 Task: Log work in the project AgileKite for the issue 'Integrate a new product customization feature into an existing e-commerce website to enhance product personalization and user experience' spent time as '1w 5d 13h 15m' and remaining time as '5w 3d 17h 33m' and move to top of backlog. Now add the issue to the epic 'Artificial intelligence (AI) integration'. Log work in the project AgileKite for the issue 'Develop a new tool for automated testing of web application user interface and user experience' spent time as '6w 1d 17h 25m' and remaining time as '1w 4d 3h 22m' and move to bottom of backlog. Now add the issue to the epic 'Virtual desktop infrastructure (VDI) implementation'
Action: Mouse moved to (201, 53)
Screenshot: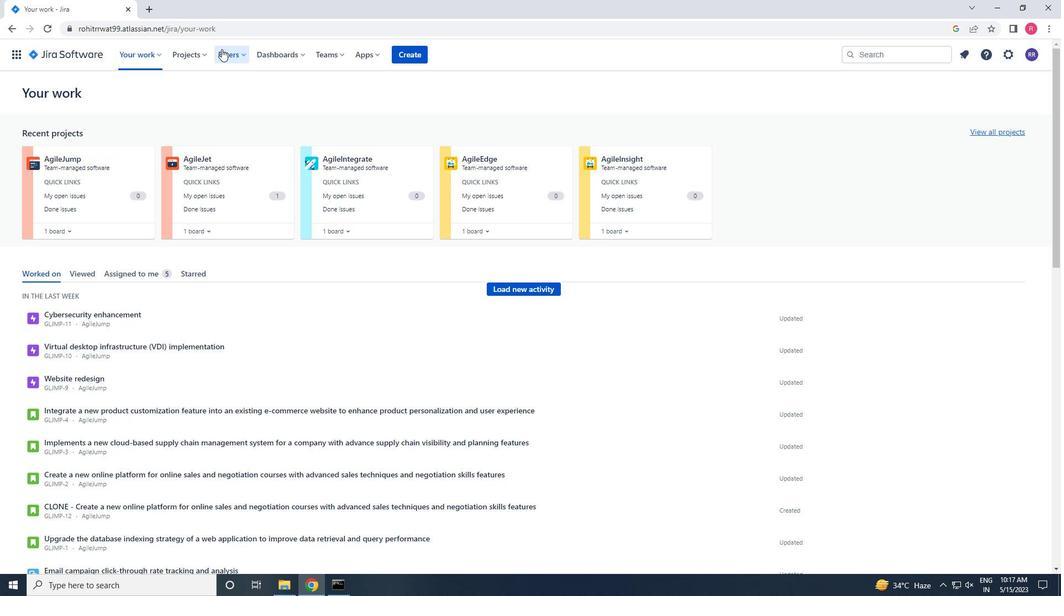 
Action: Mouse pressed left at (201, 53)
Screenshot: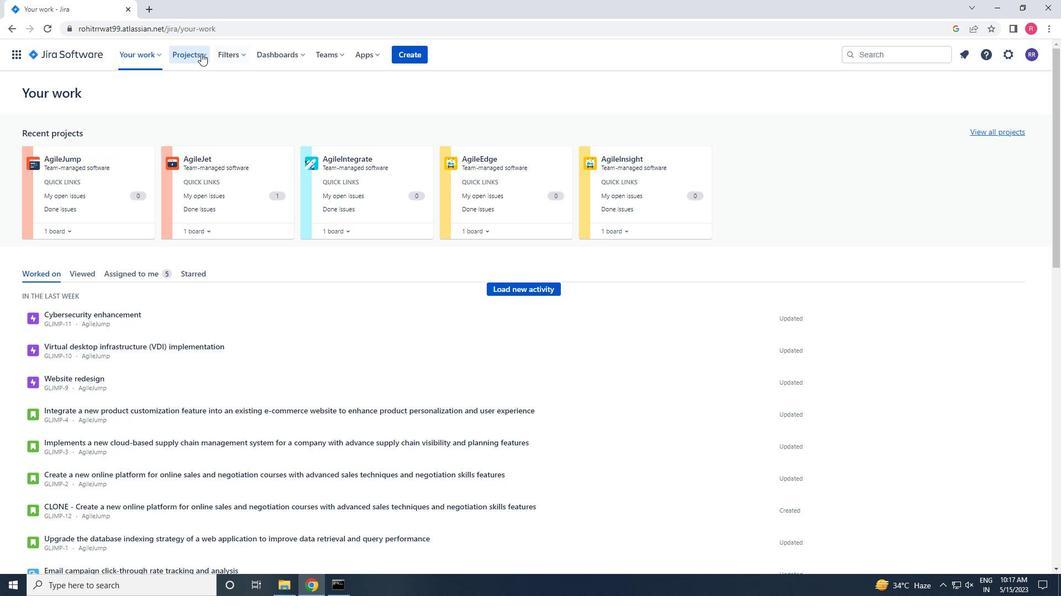 
Action: Mouse moved to (207, 101)
Screenshot: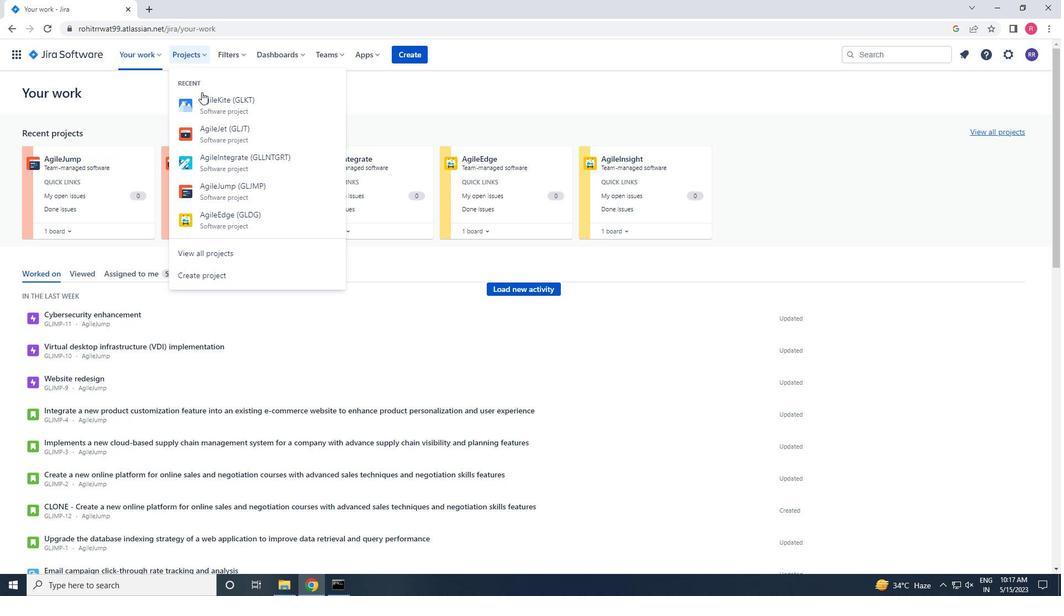 
Action: Mouse pressed left at (207, 101)
Screenshot: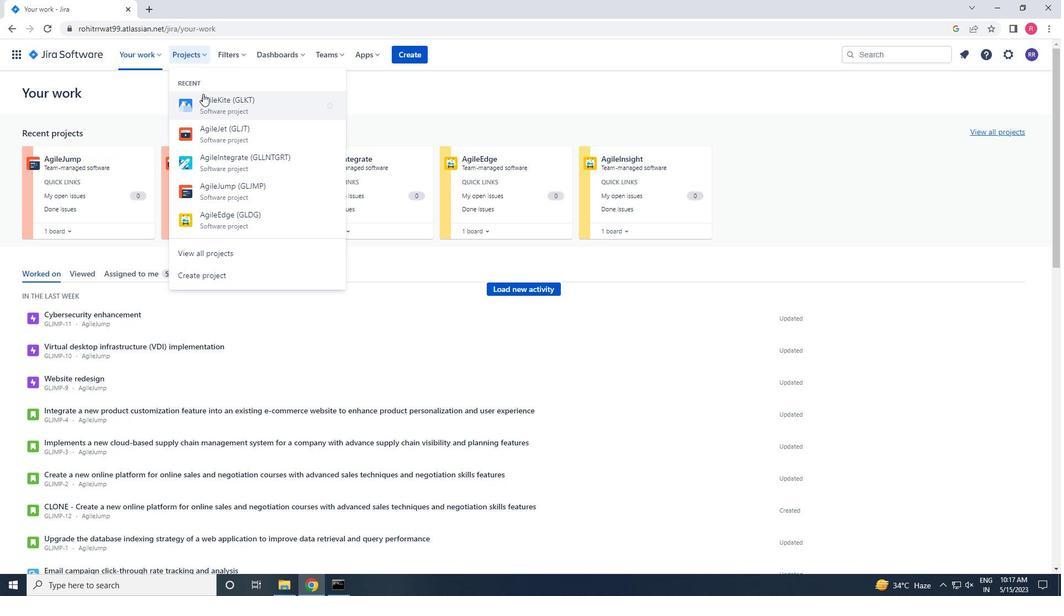 
Action: Mouse moved to (51, 170)
Screenshot: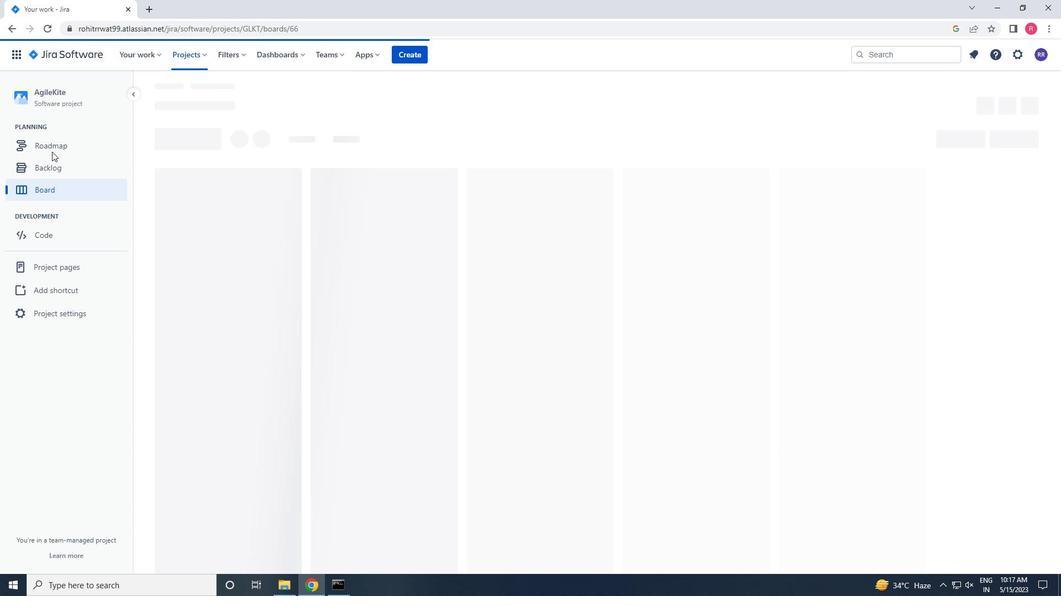 
Action: Mouse pressed left at (51, 170)
Screenshot: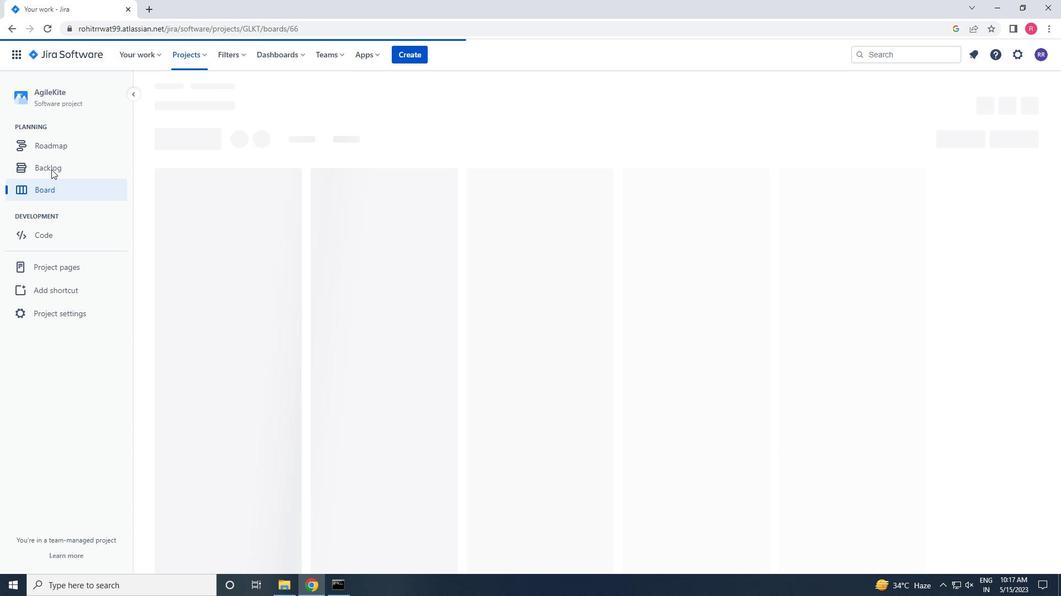 
Action: Mouse moved to (836, 403)
Screenshot: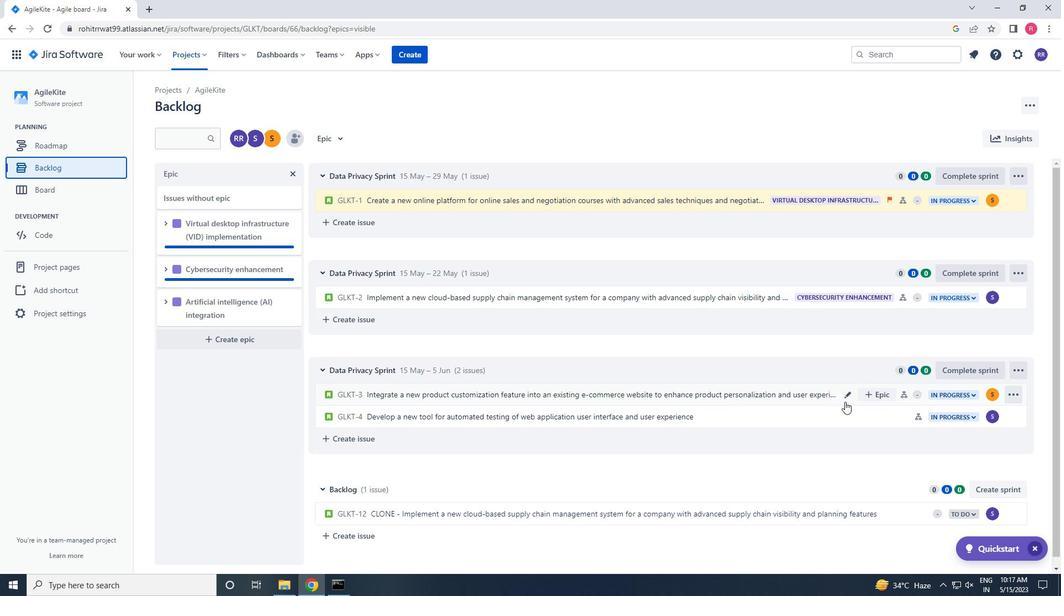 
Action: Mouse pressed left at (836, 403)
Screenshot: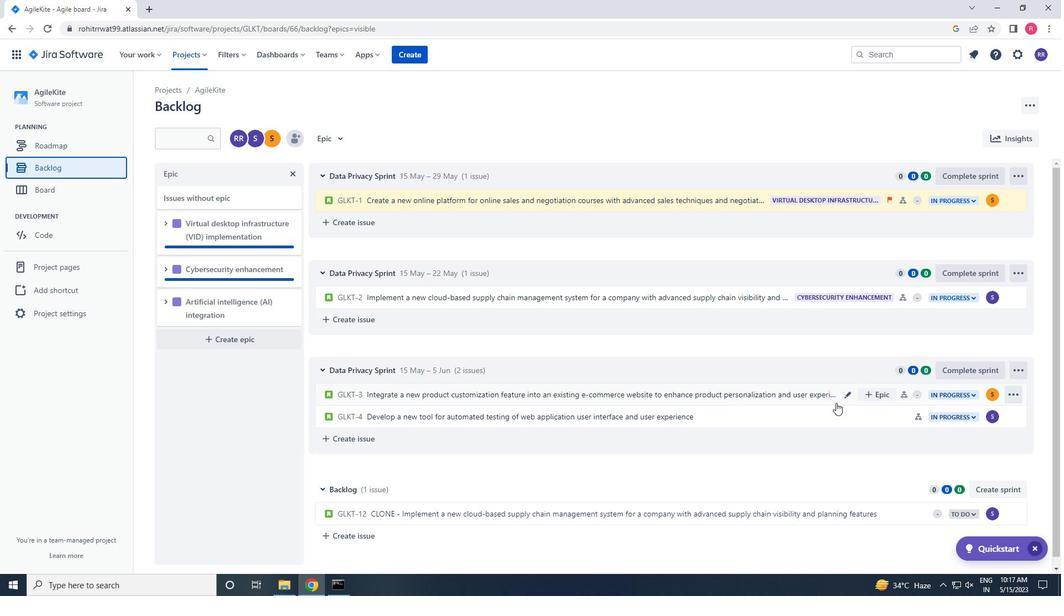 
Action: Mouse moved to (1005, 174)
Screenshot: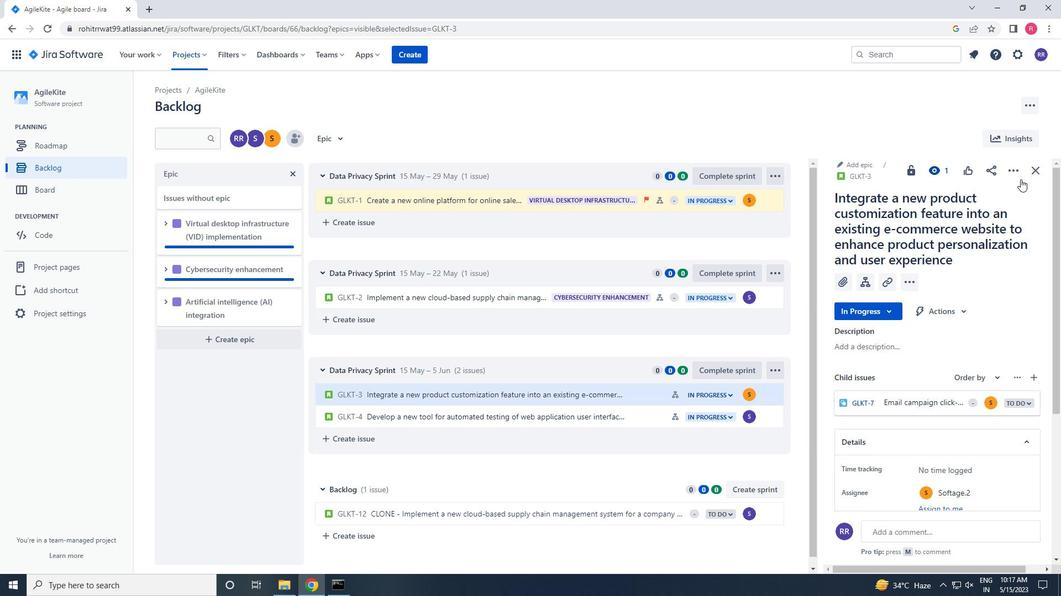 
Action: Mouse pressed left at (1005, 174)
Screenshot: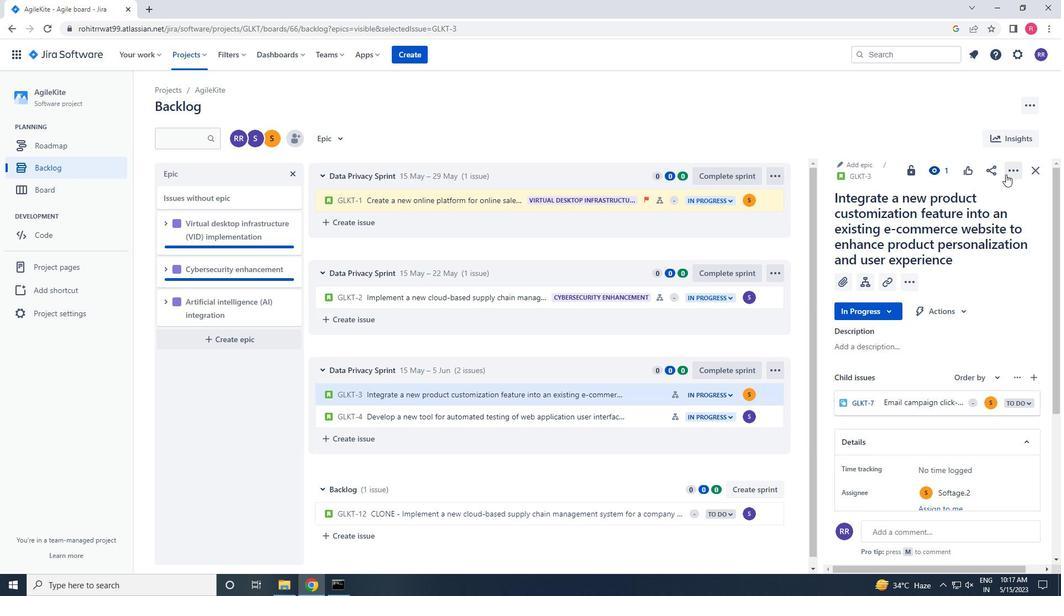 
Action: Mouse moved to (967, 203)
Screenshot: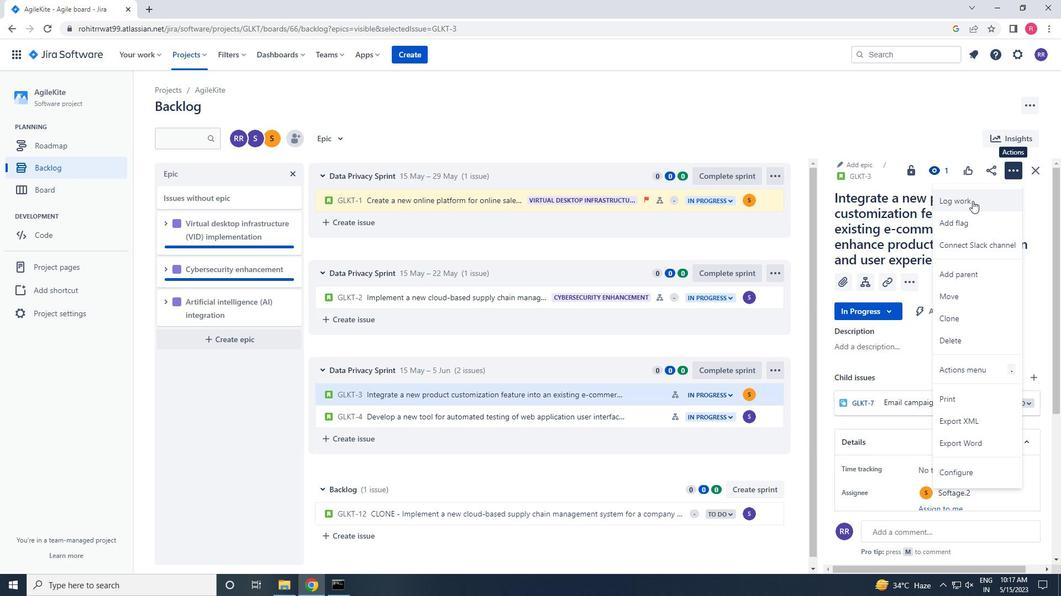 
Action: Mouse pressed left at (967, 203)
Screenshot: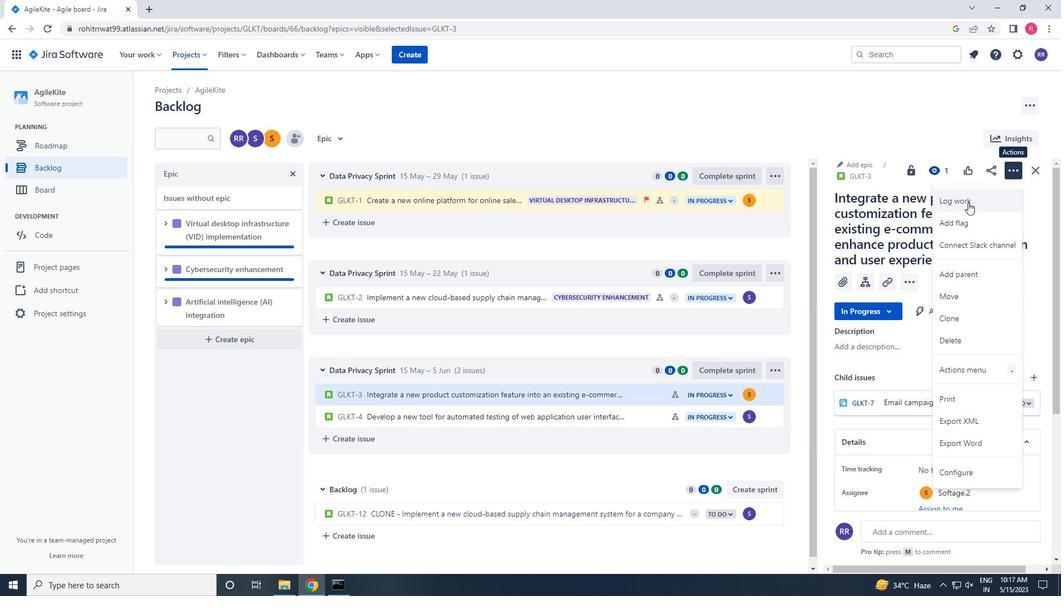 
Action: Mouse moved to (1055, 141)
Screenshot: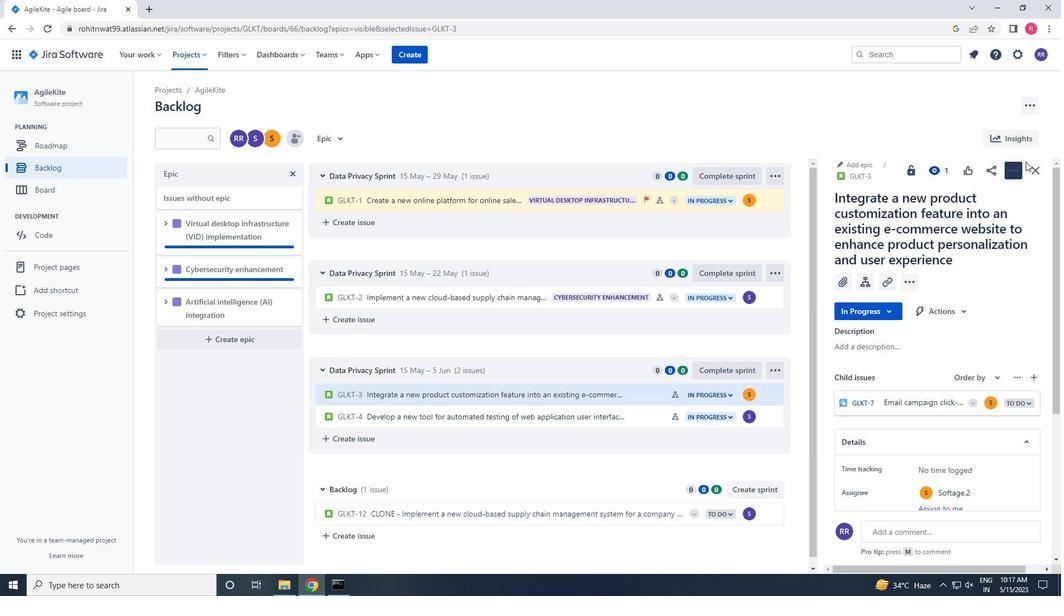 
Action: Key pressed 1w<Key.space>5d<Key.space>13h<Key.space>15m<Key.tab>5w<Key.space>3d<Key.space>17h<Key.space>33m
Screenshot: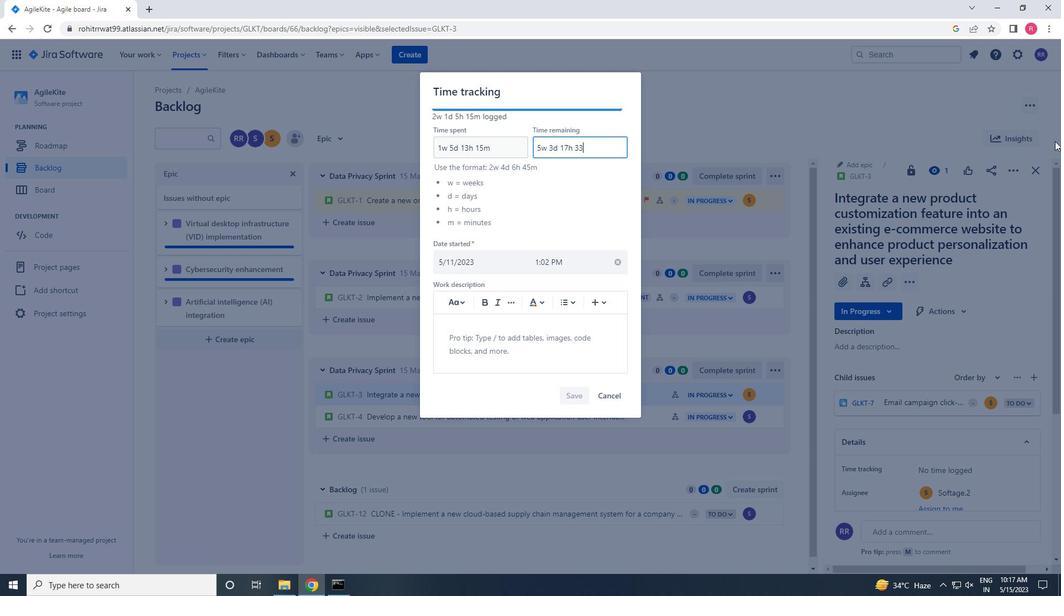 
Action: Mouse moved to (574, 394)
Screenshot: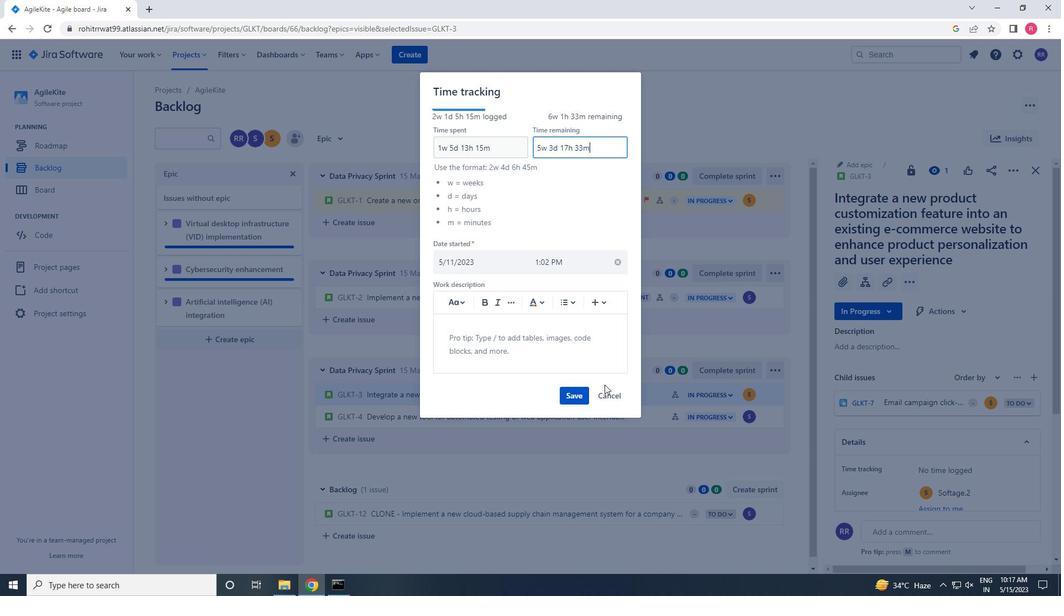 
Action: Mouse pressed left at (574, 394)
Screenshot: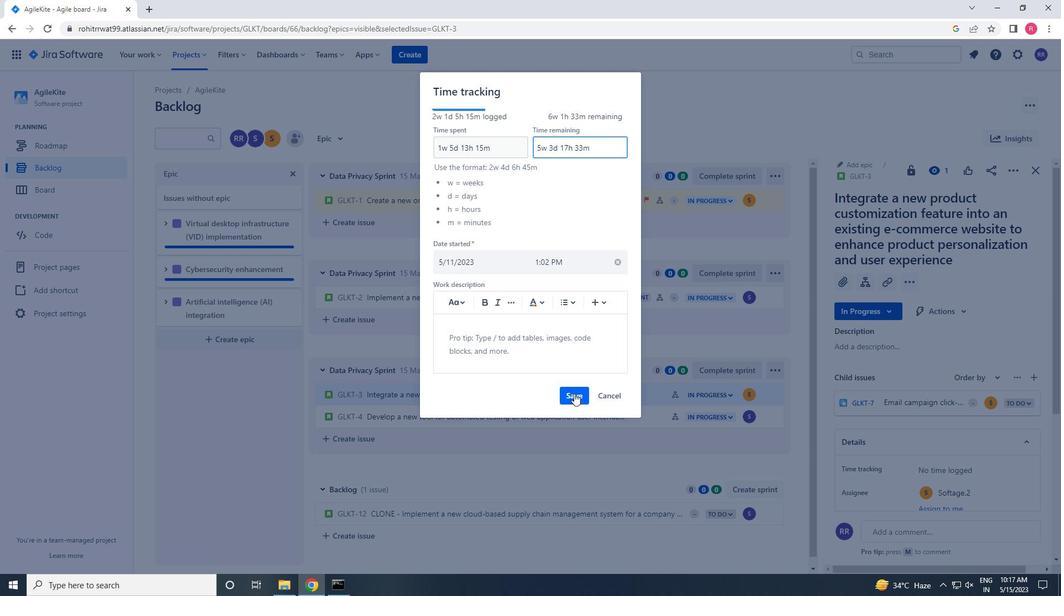 
Action: Mouse moved to (769, 391)
Screenshot: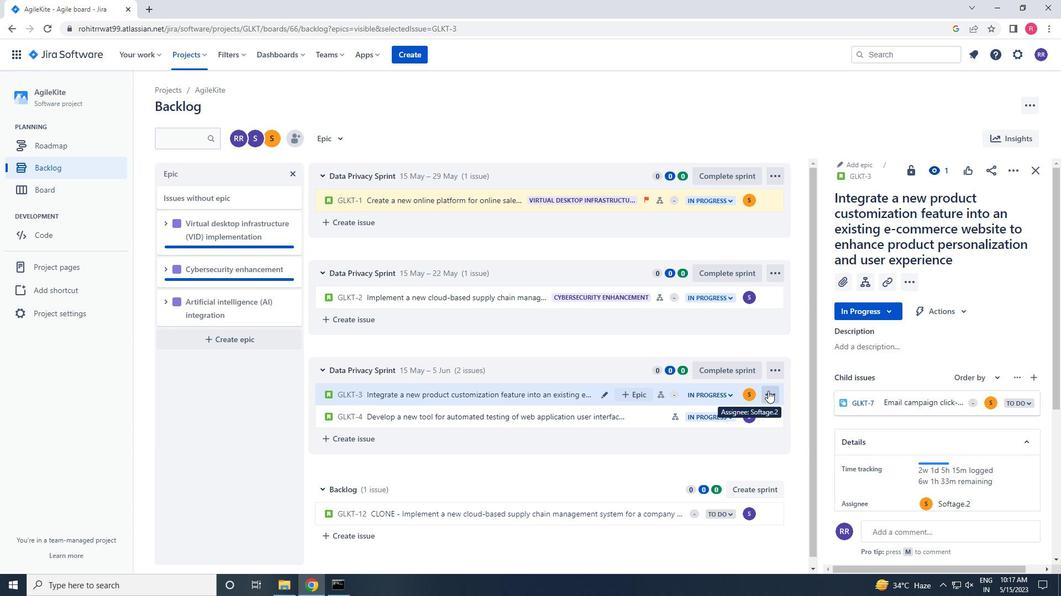 
Action: Mouse pressed left at (769, 391)
Screenshot: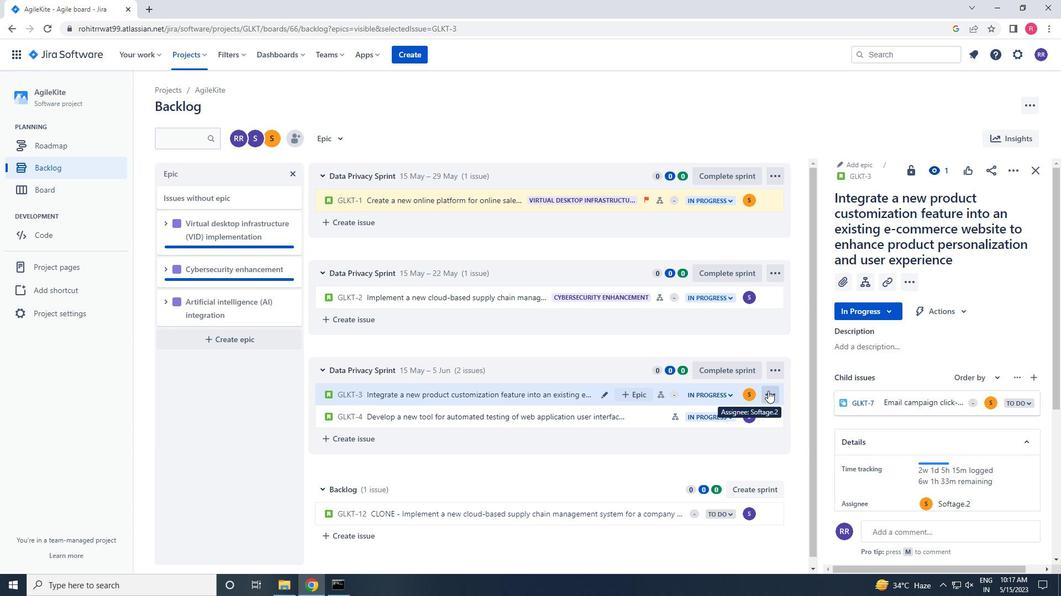 
Action: Mouse moved to (737, 353)
Screenshot: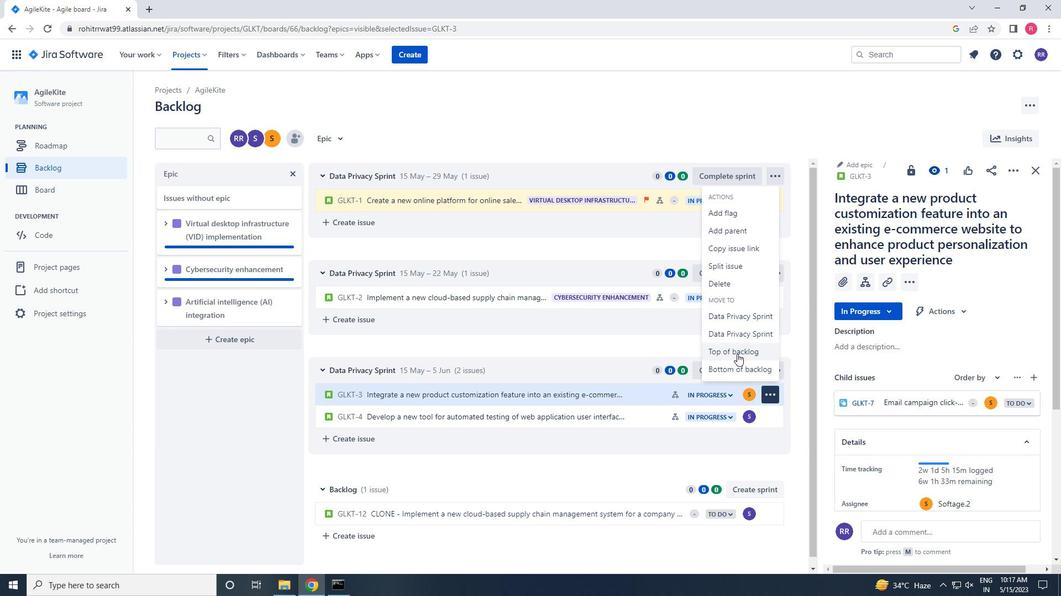 
Action: Mouse pressed left at (737, 353)
Screenshot: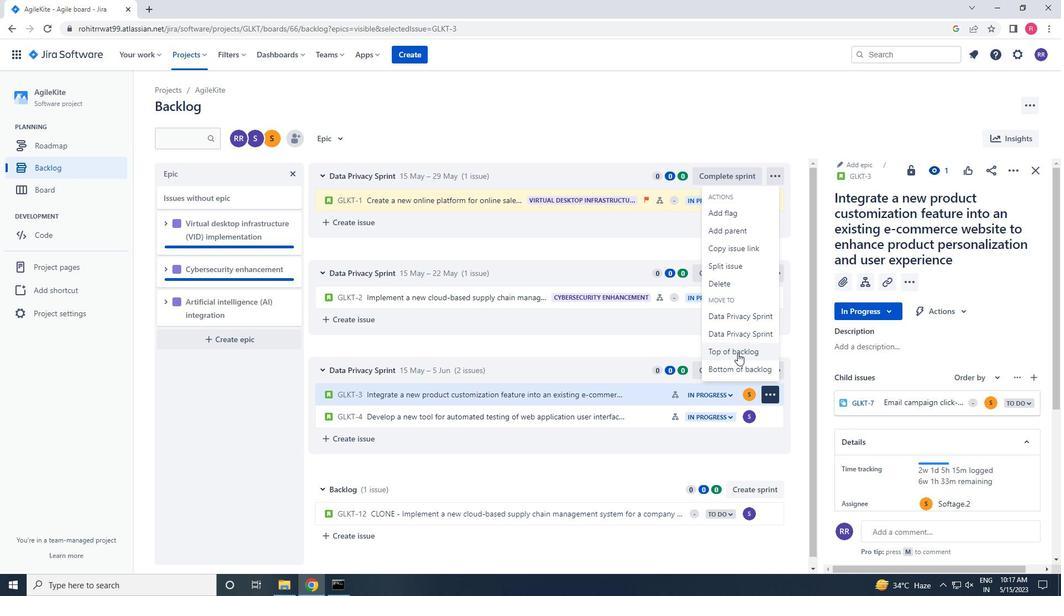 
Action: Mouse moved to (557, 179)
Screenshot: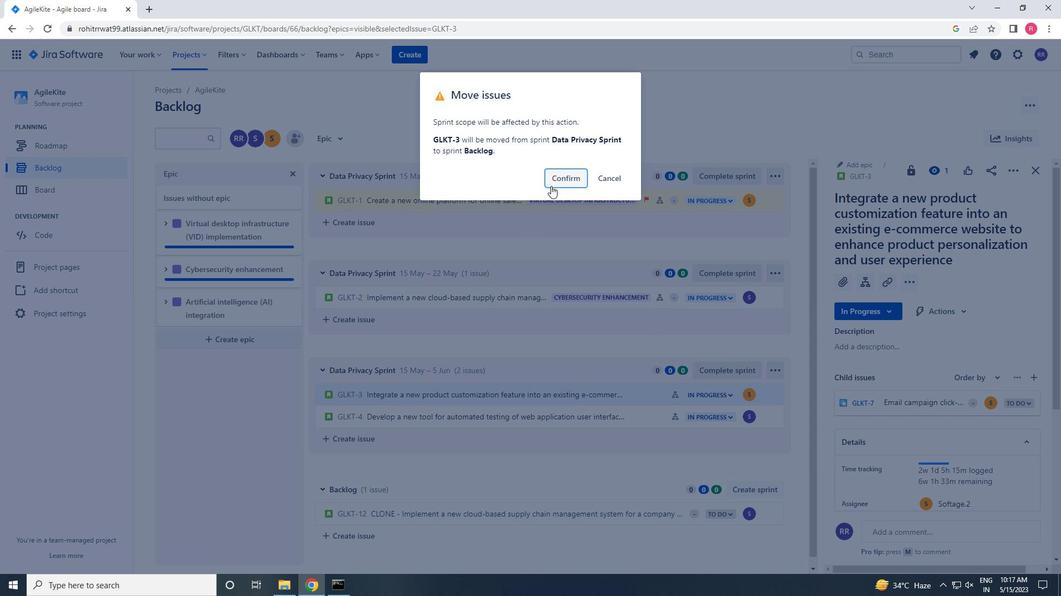 
Action: Mouse pressed left at (557, 179)
Screenshot: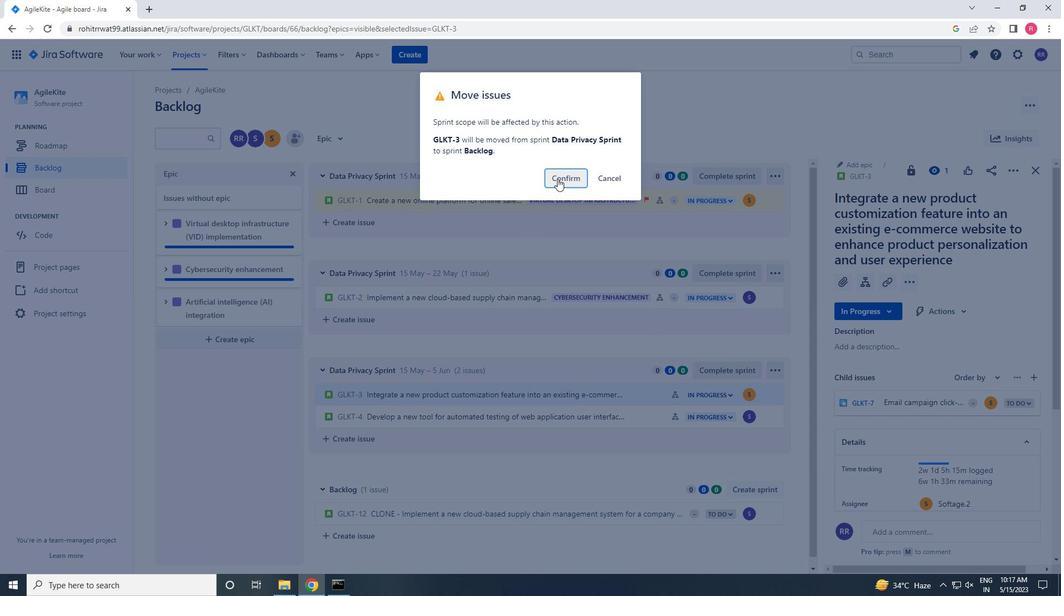 
Action: Mouse moved to (629, 492)
Screenshot: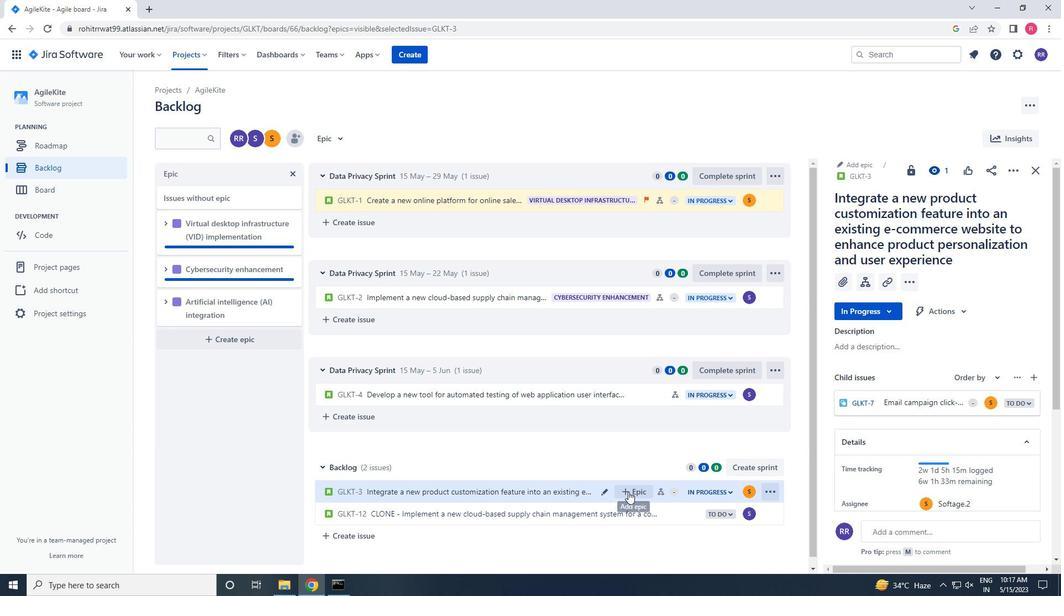 
Action: Mouse pressed left at (629, 492)
Screenshot: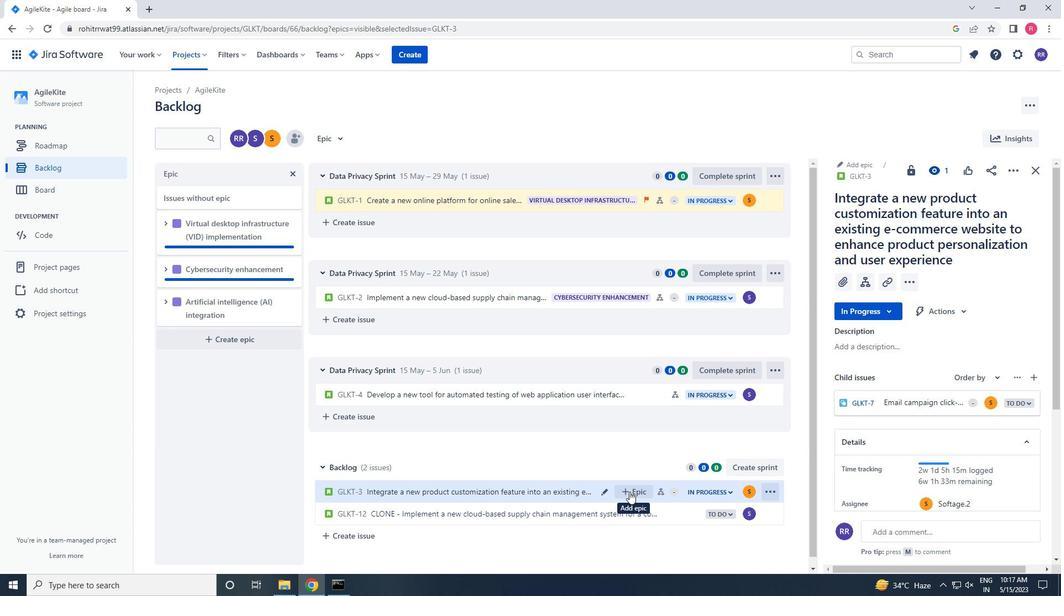 
Action: Mouse moved to (630, 491)
Screenshot: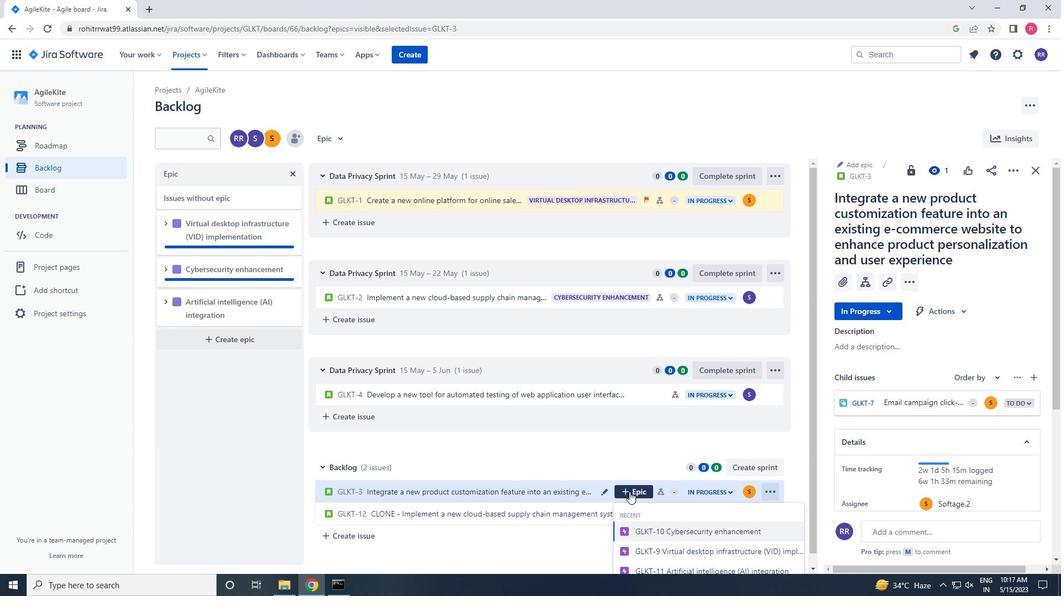 
Action: Mouse scrolled (630, 491) with delta (0, 0)
Screenshot: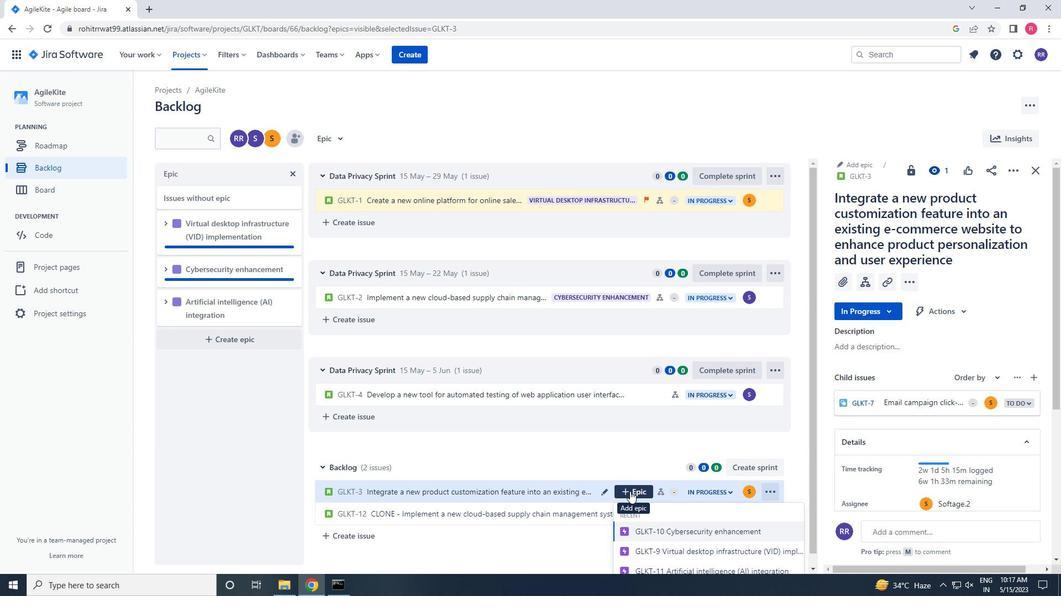 
Action: Mouse scrolled (630, 491) with delta (0, 0)
Screenshot: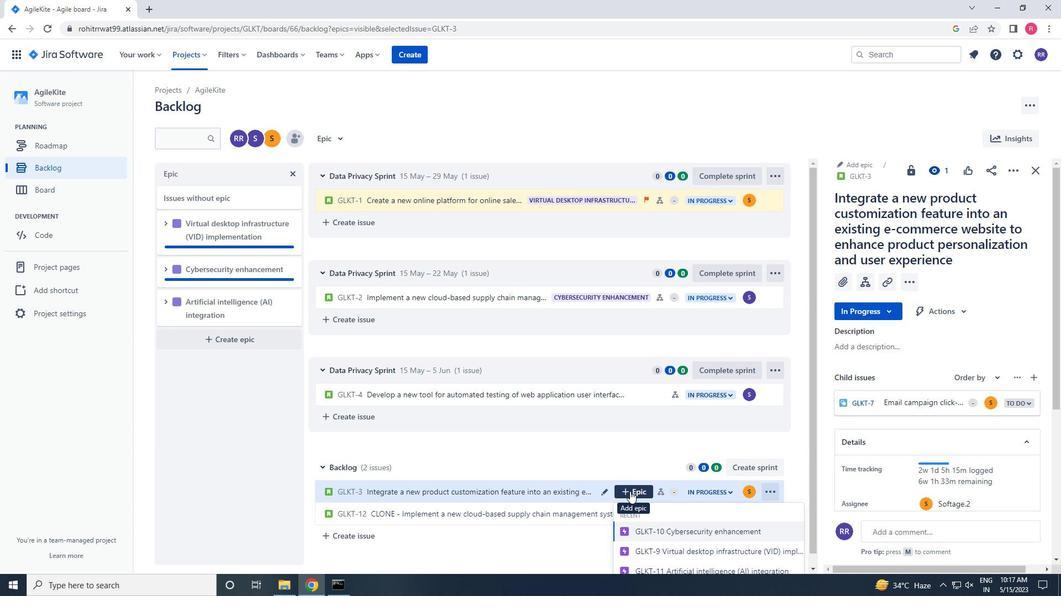 
Action: Mouse moved to (677, 551)
Screenshot: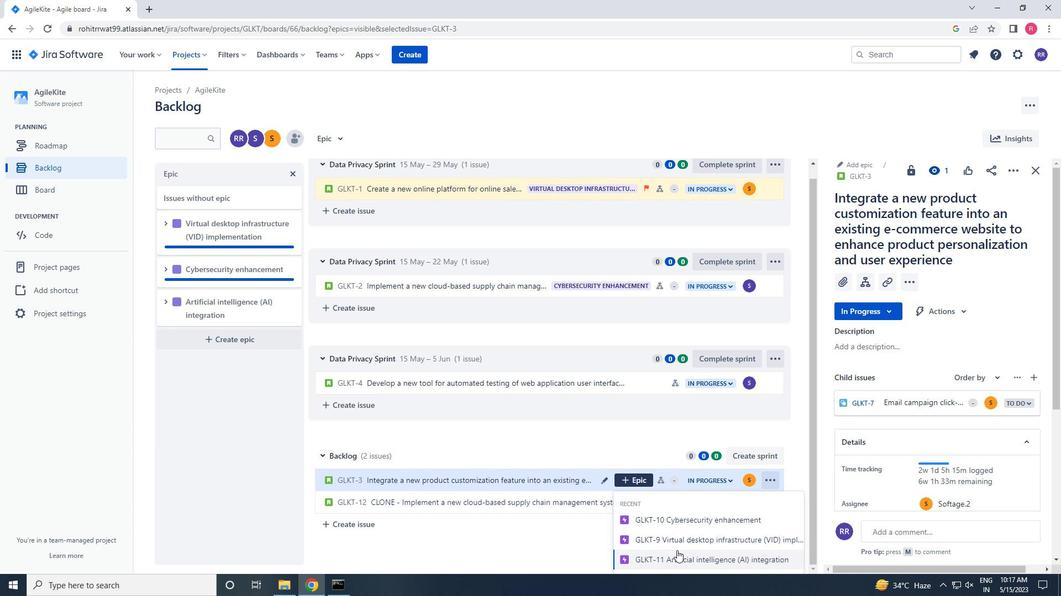 
Action: Mouse pressed left at (677, 551)
Screenshot: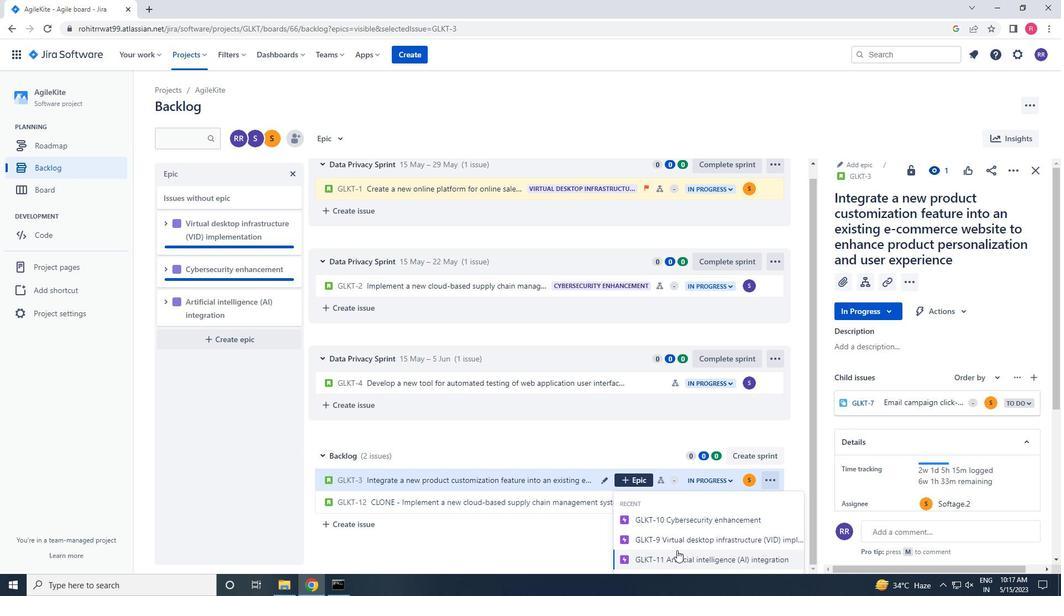 
Action: Mouse moved to (607, 396)
Screenshot: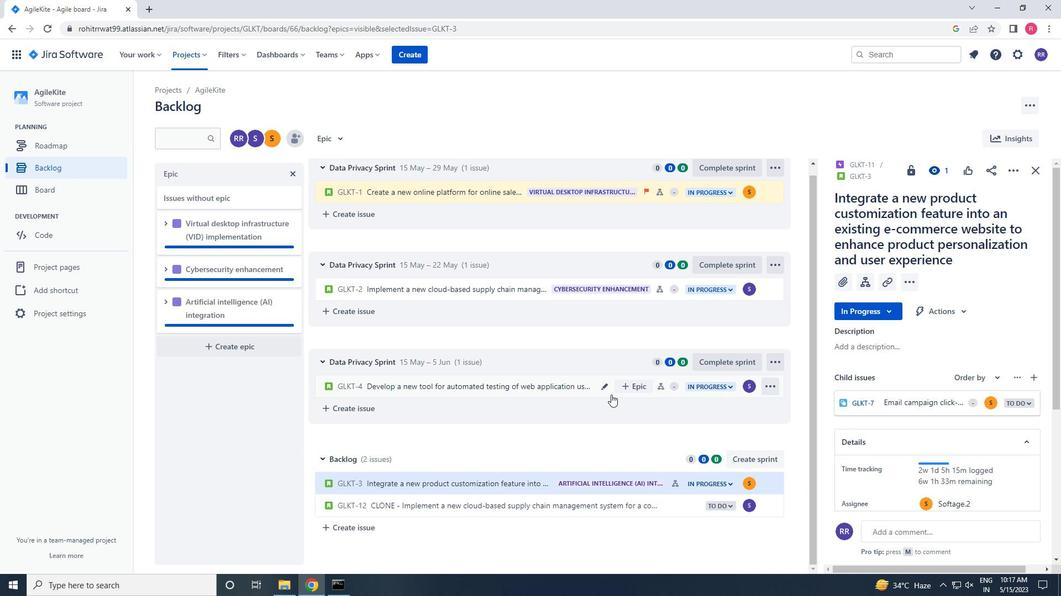 
Action: Mouse pressed left at (607, 396)
Screenshot: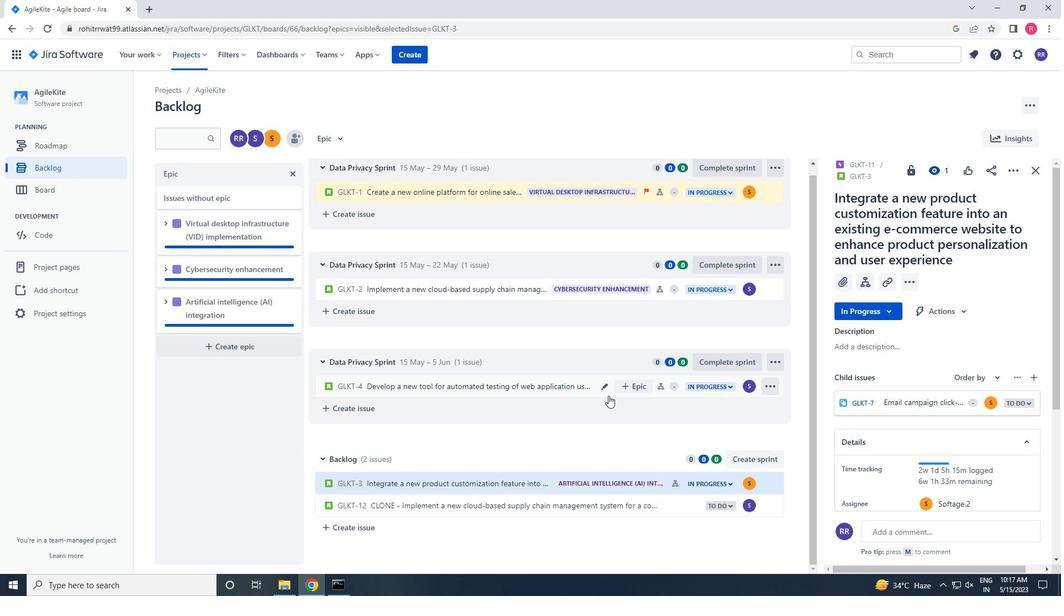 
Action: Mouse moved to (1010, 176)
Screenshot: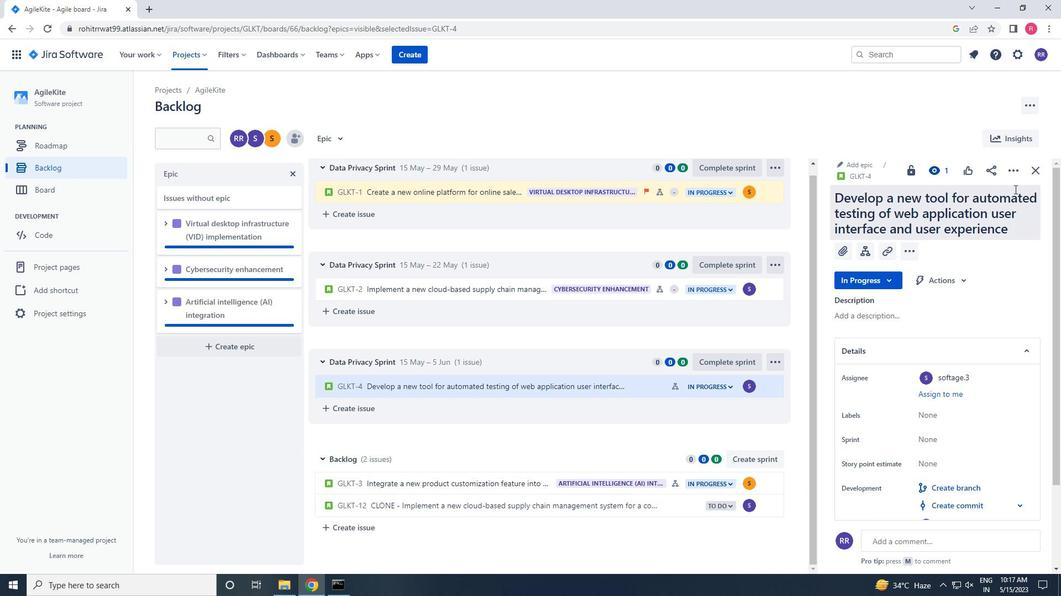 
Action: Mouse pressed left at (1010, 176)
Screenshot: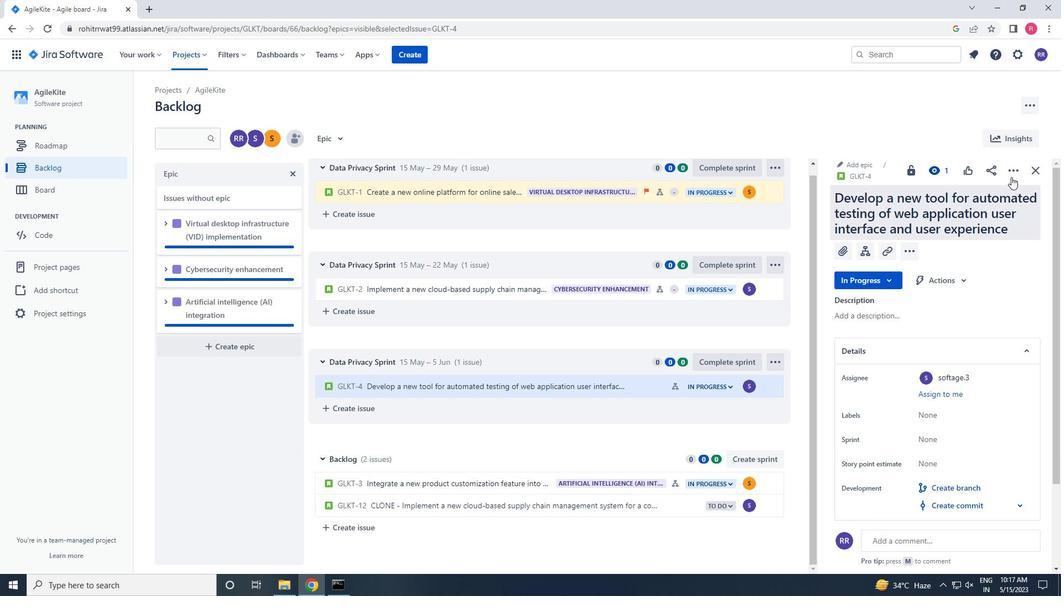 
Action: Mouse moved to (971, 199)
Screenshot: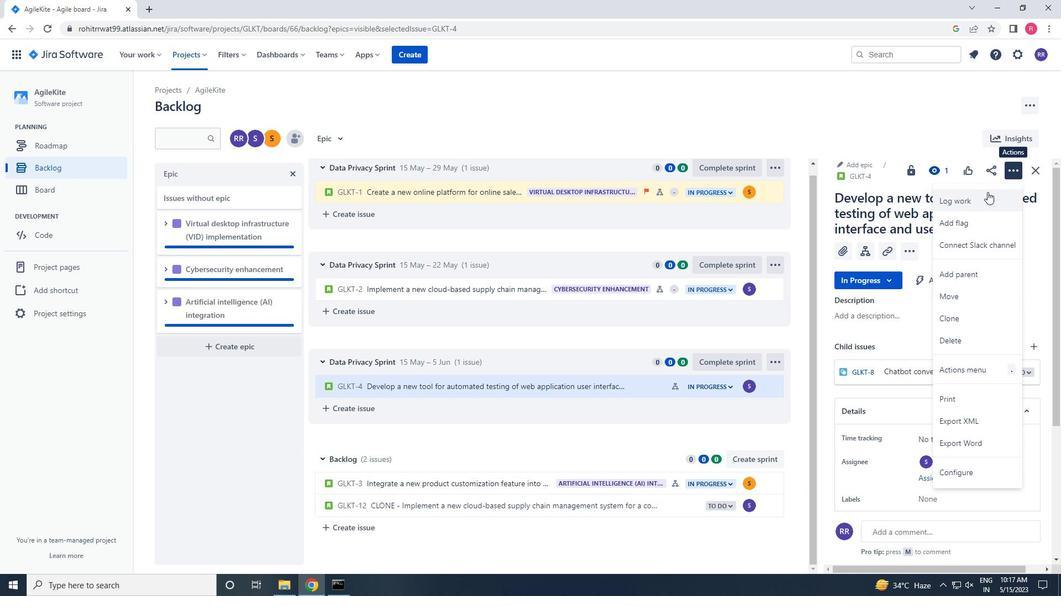 
Action: Mouse pressed left at (971, 199)
Screenshot: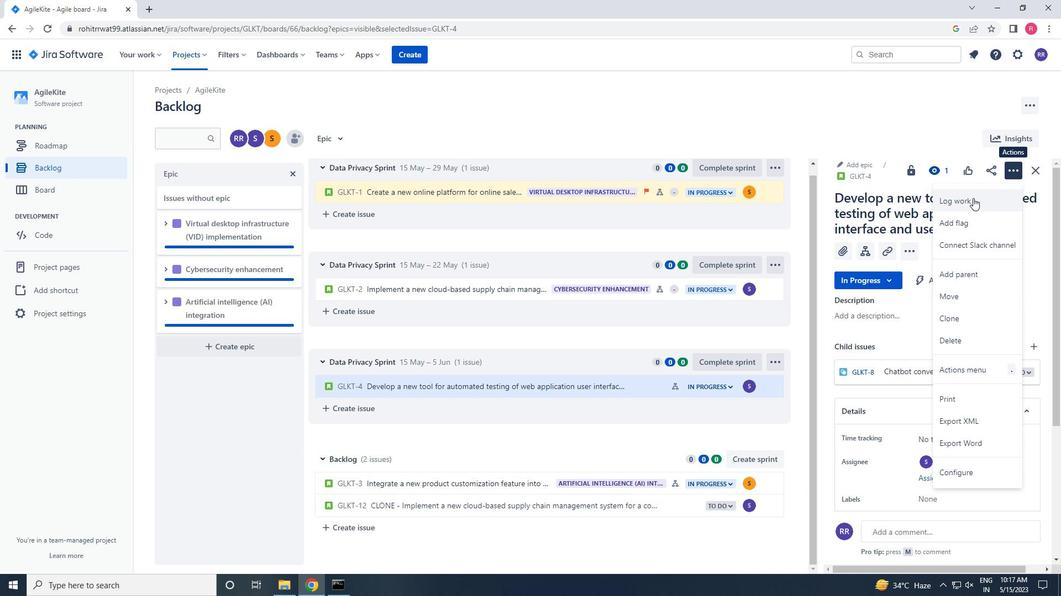 
Action: Key pressed 6w<Key.space>1d<Key.space>17h<Key.space>25m<Key.tab>1w<Key.space>4d<Key.space>3m<Key.space><Key.backspace><Key.backspace>h<Key.space>22m
Screenshot: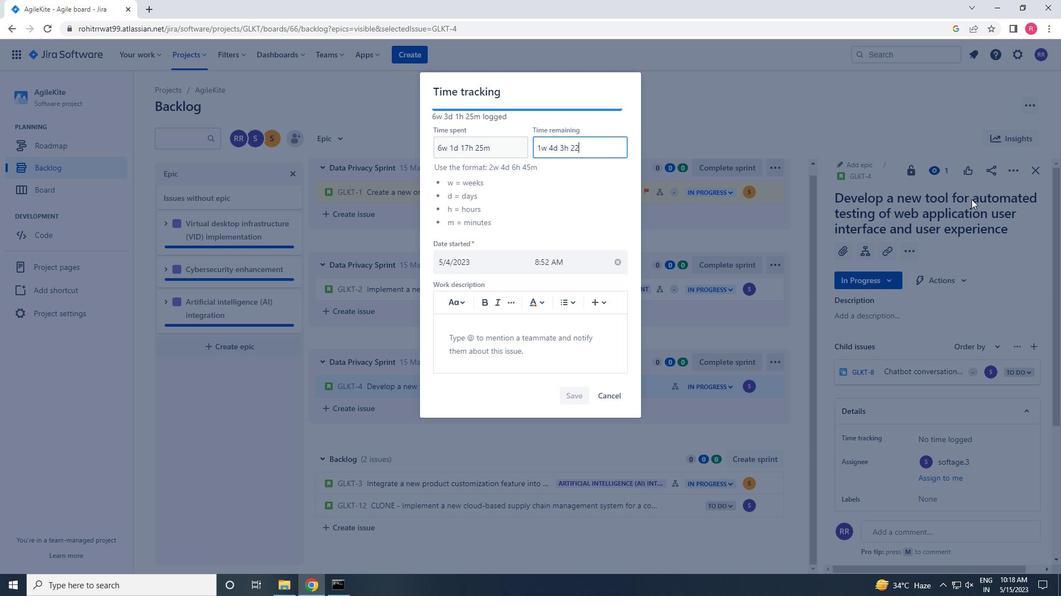 
Action: Mouse moved to (568, 399)
Screenshot: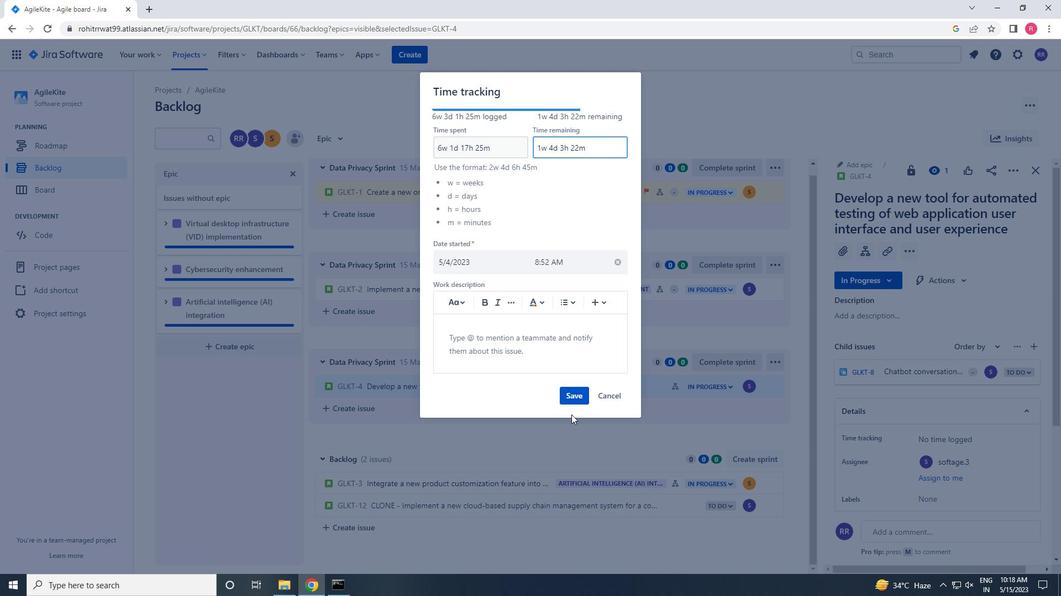 
Action: Mouse pressed left at (568, 399)
Screenshot: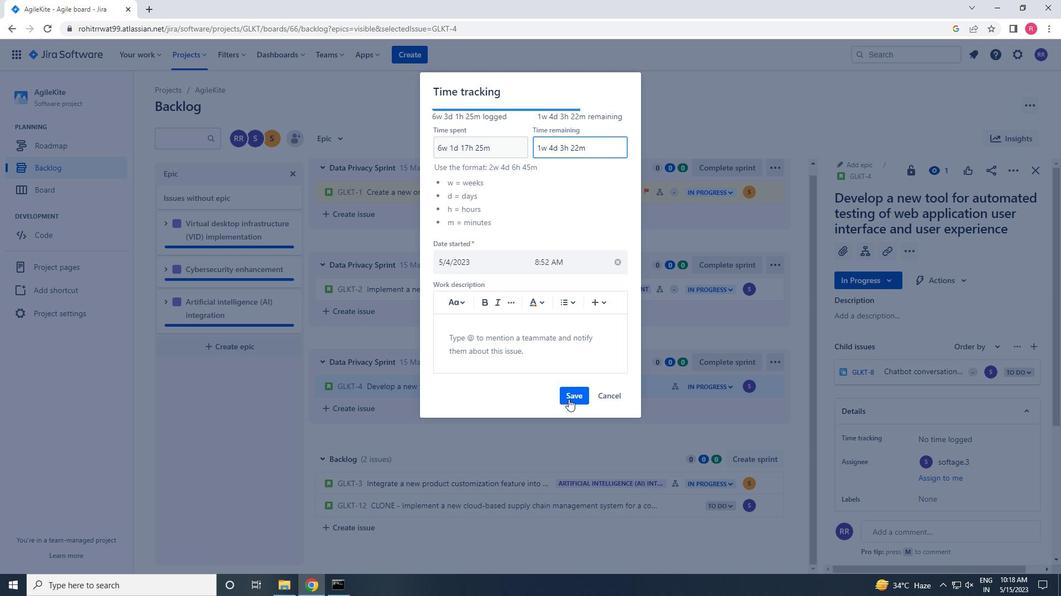
Action: Mouse moved to (766, 387)
Screenshot: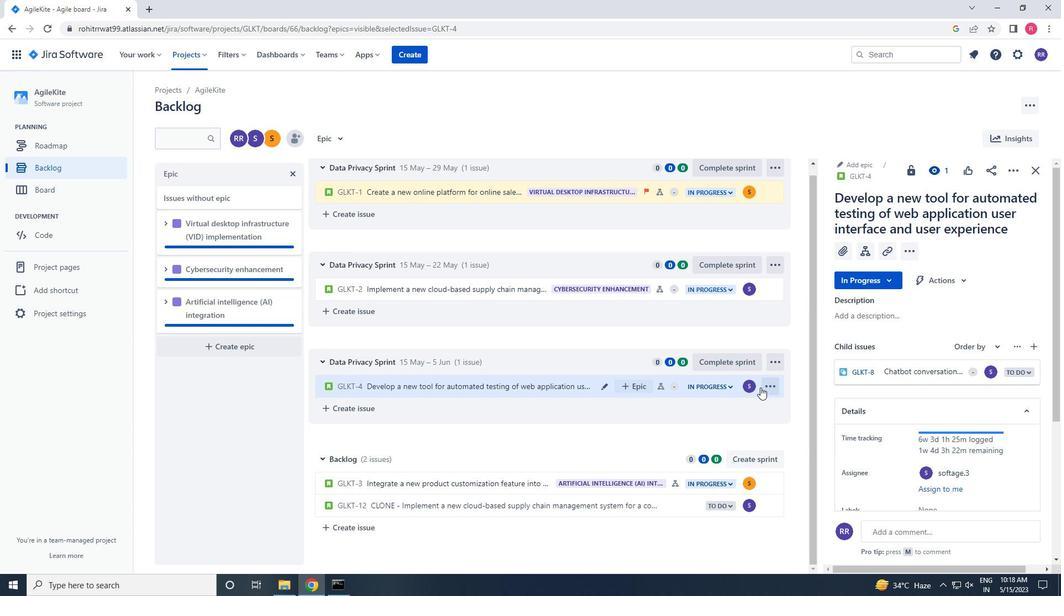 
Action: Mouse pressed left at (766, 387)
Screenshot: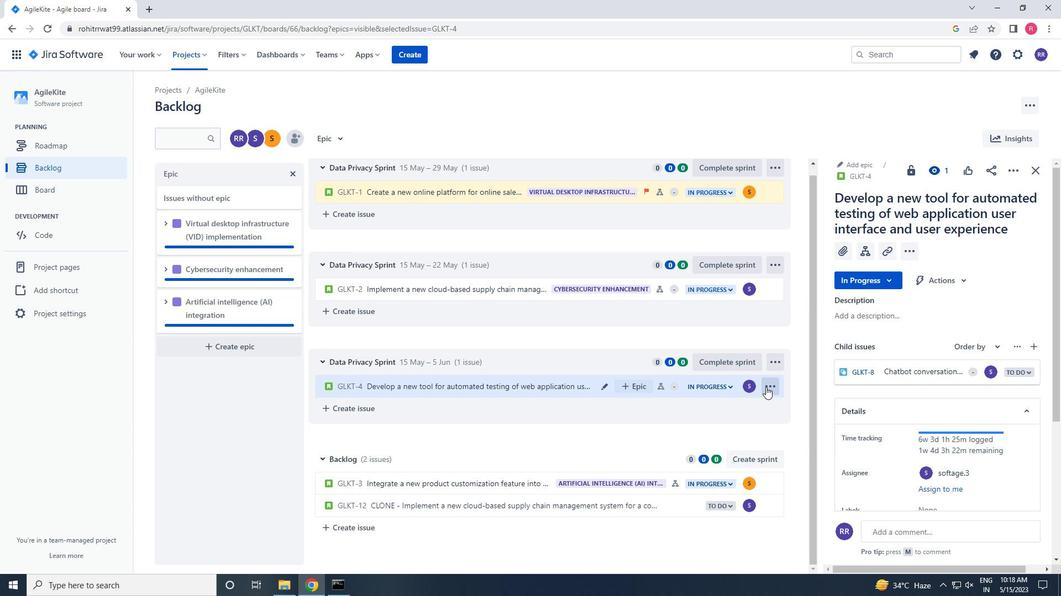 
Action: Mouse scrolled (766, 386) with delta (0, 0)
Screenshot: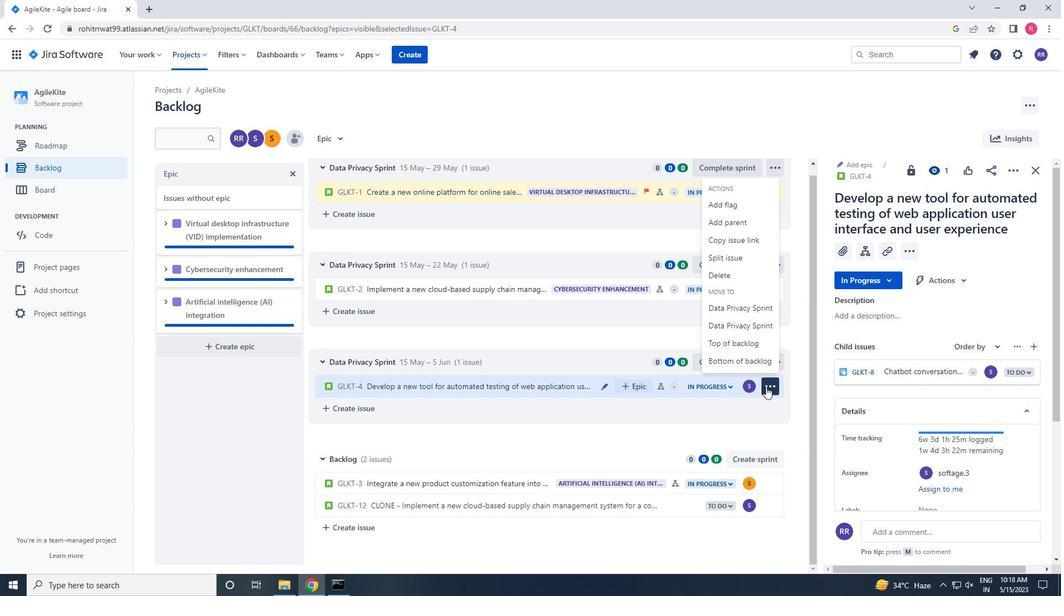 
Action: Mouse moved to (757, 360)
Screenshot: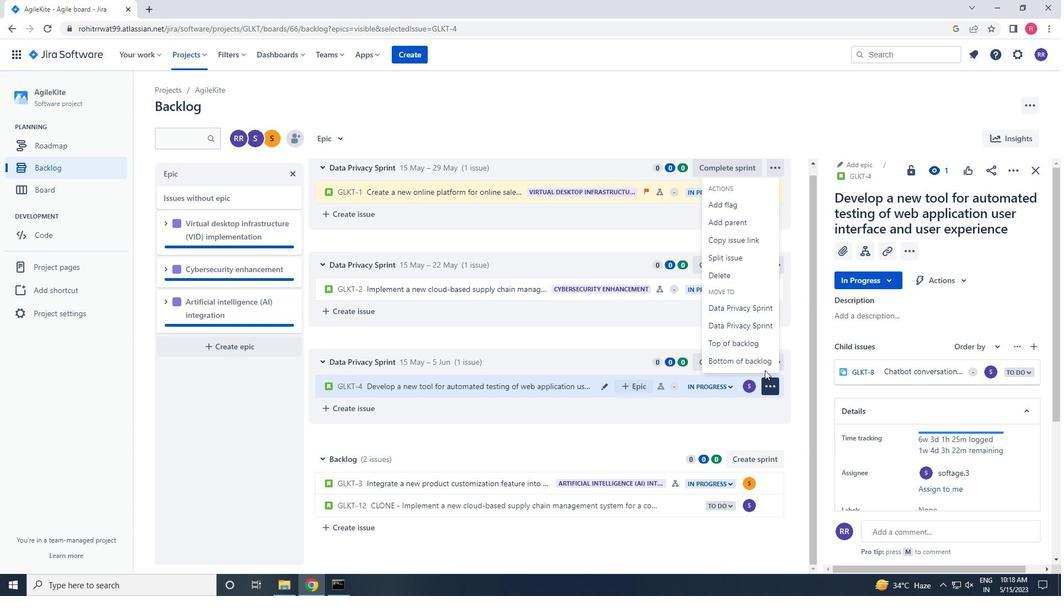 
Action: Mouse pressed left at (757, 360)
Screenshot: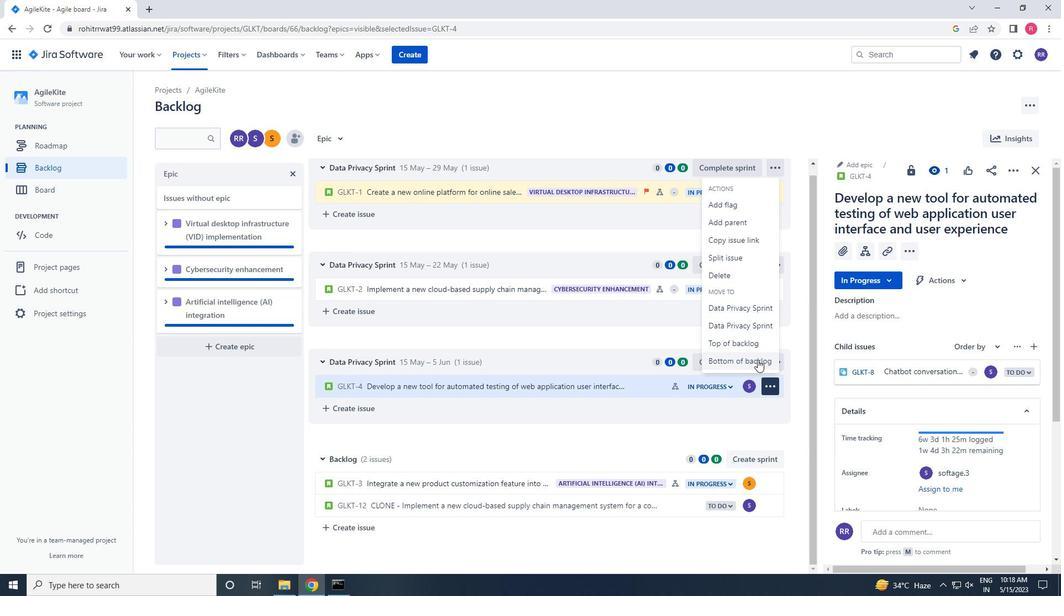 
Action: Mouse moved to (559, 185)
Screenshot: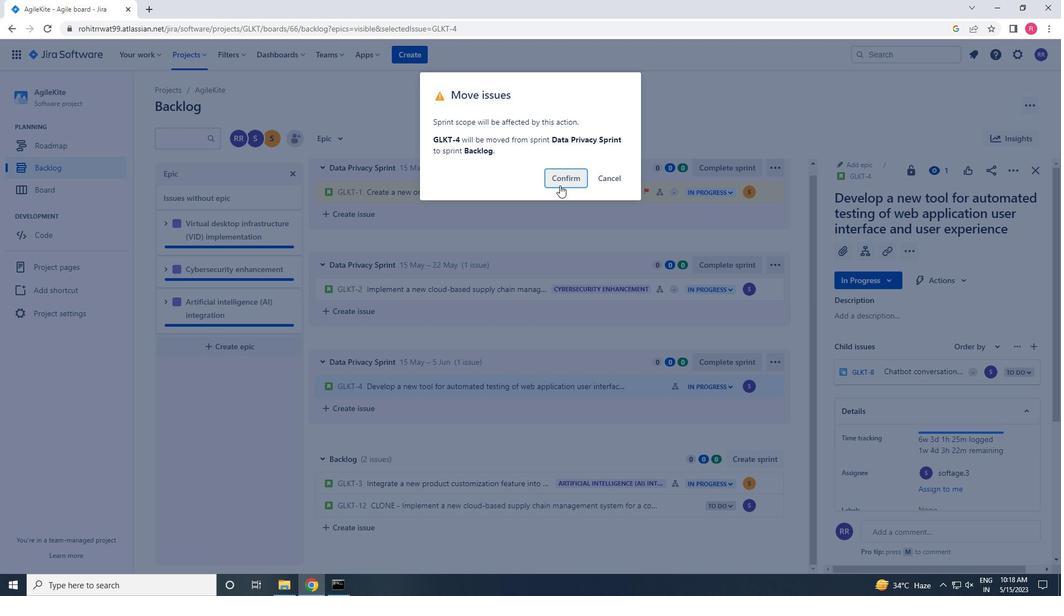 
Action: Mouse pressed left at (559, 185)
Screenshot: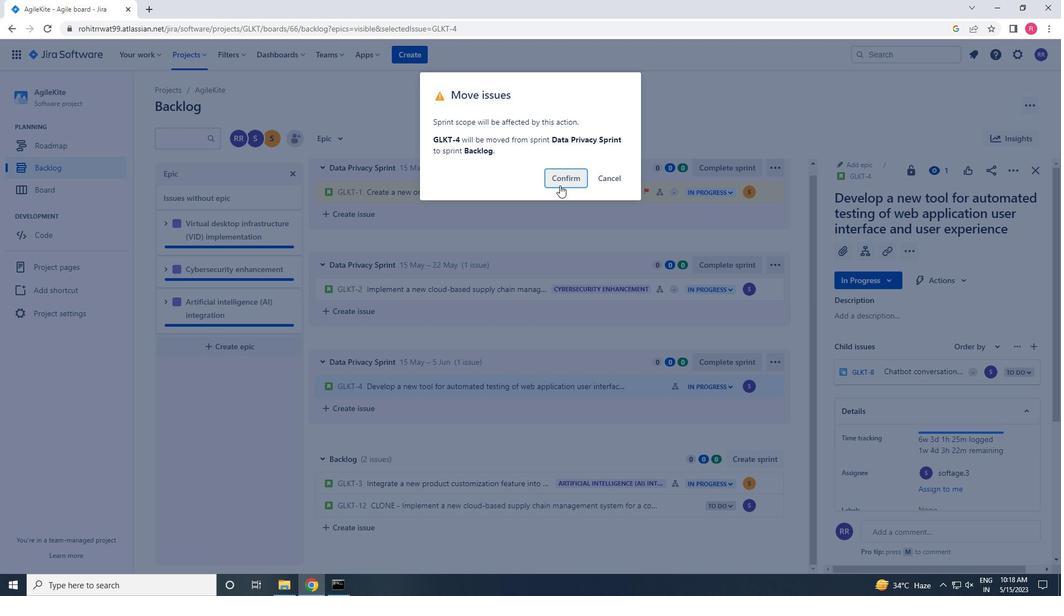 
Action: Mouse moved to (595, 447)
Screenshot: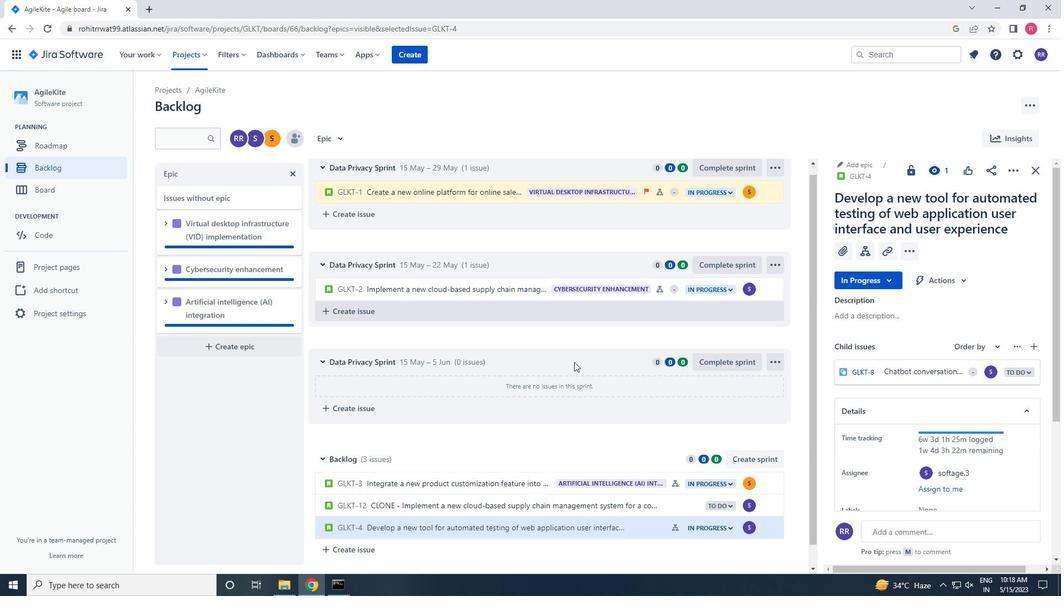 
Action: Mouse scrolled (595, 447) with delta (0, 0)
Screenshot: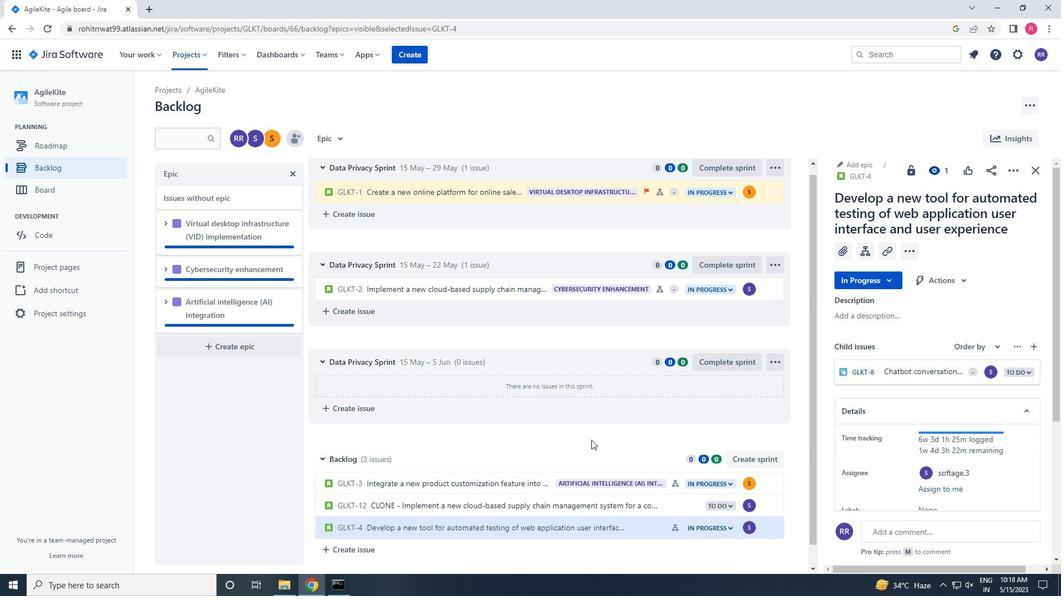 
Action: Mouse scrolled (595, 447) with delta (0, 0)
Screenshot: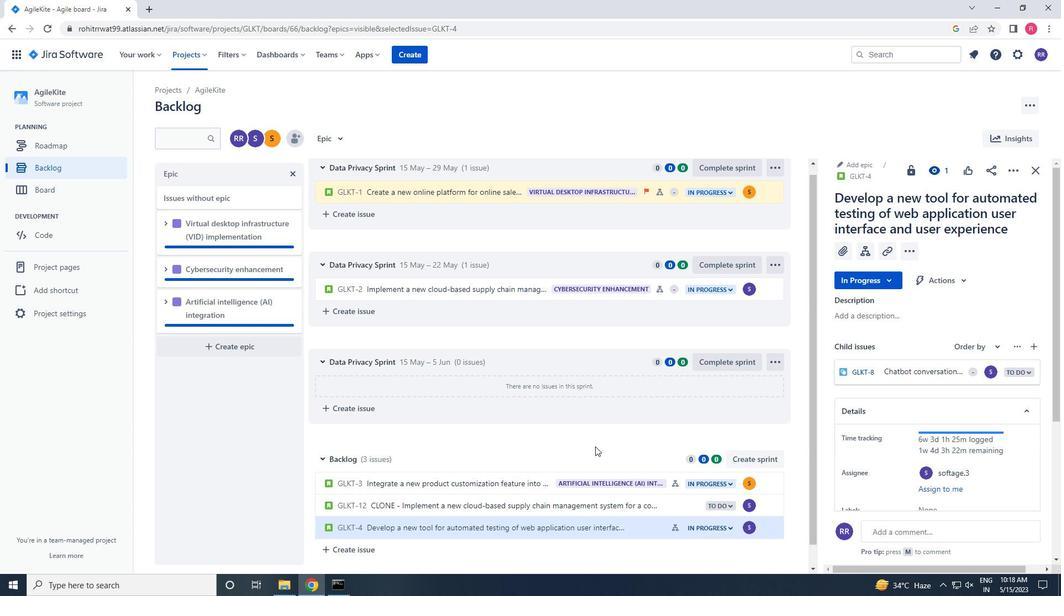 
Action: Mouse scrolled (595, 447) with delta (0, 0)
Screenshot: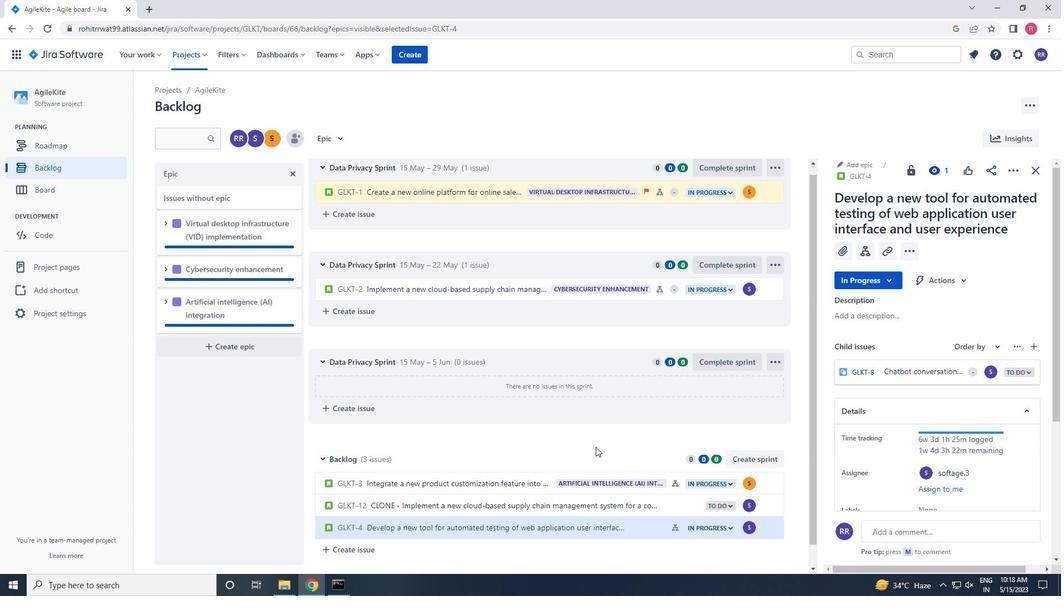 
Action: Mouse moved to (625, 507)
Screenshot: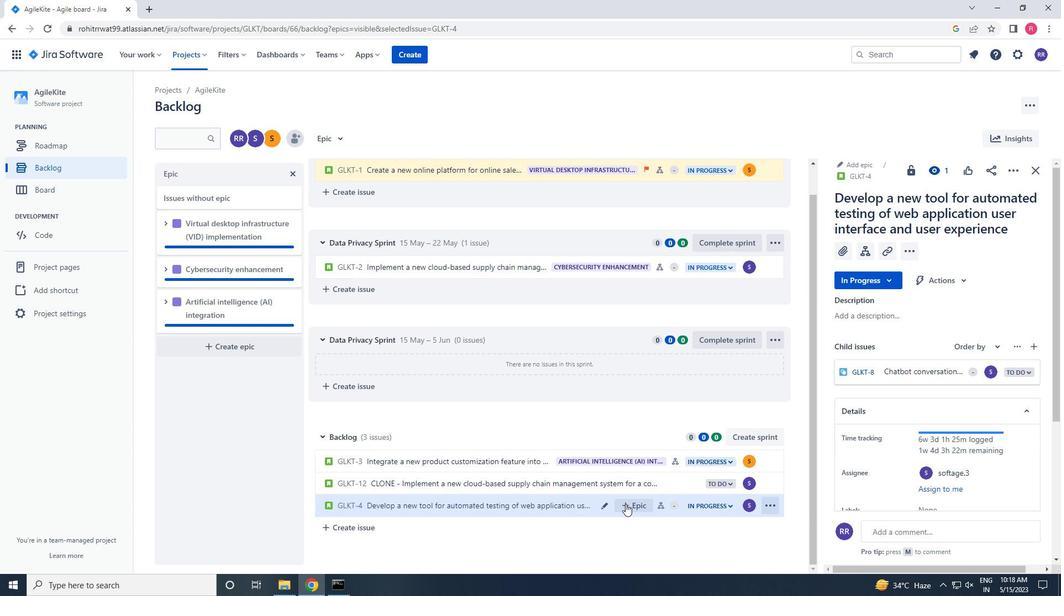 
Action: Mouse pressed left at (625, 507)
Screenshot: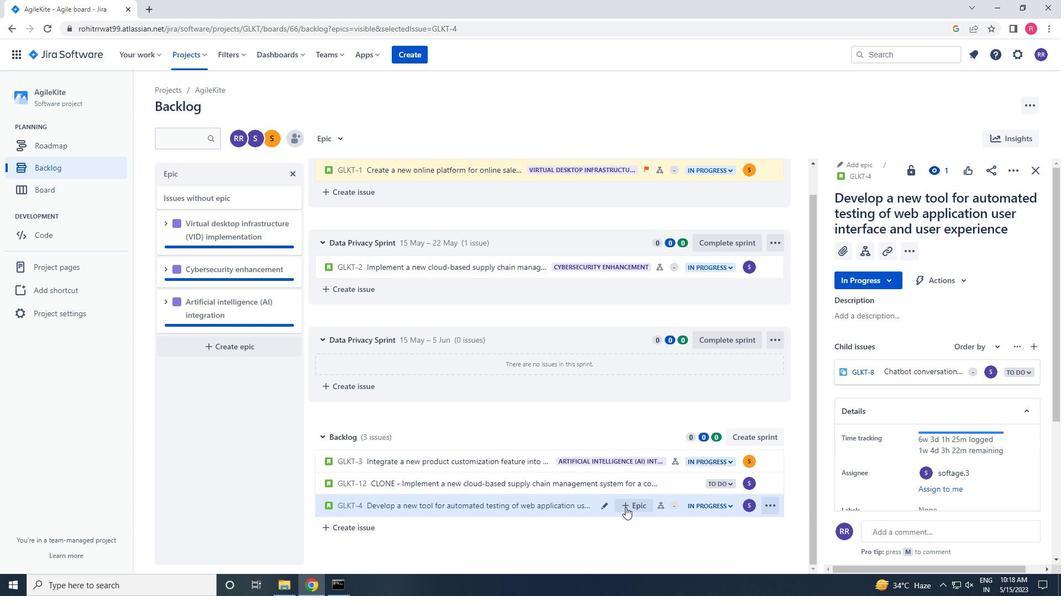 
Action: Mouse moved to (599, 429)
Screenshot: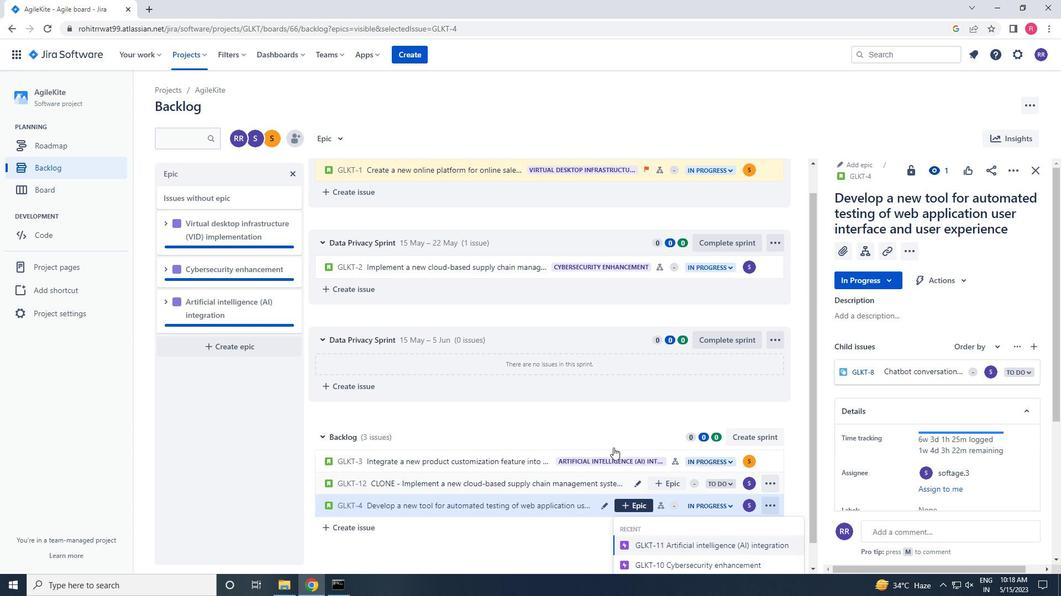 
Action: Mouse scrolled (599, 429) with delta (0, 0)
Screenshot: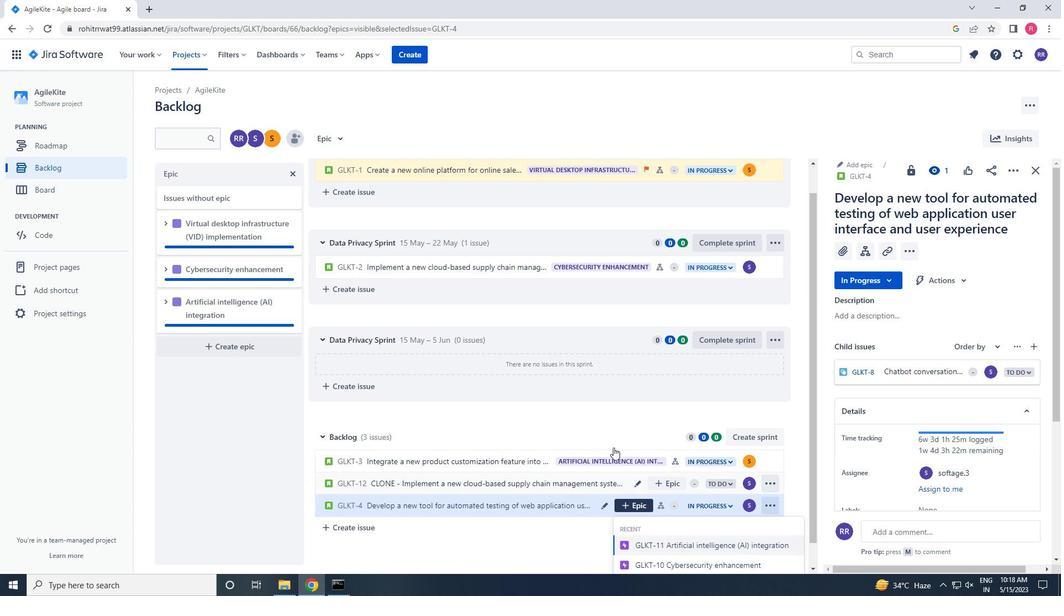 
Action: Mouse scrolled (599, 429) with delta (0, 0)
Screenshot: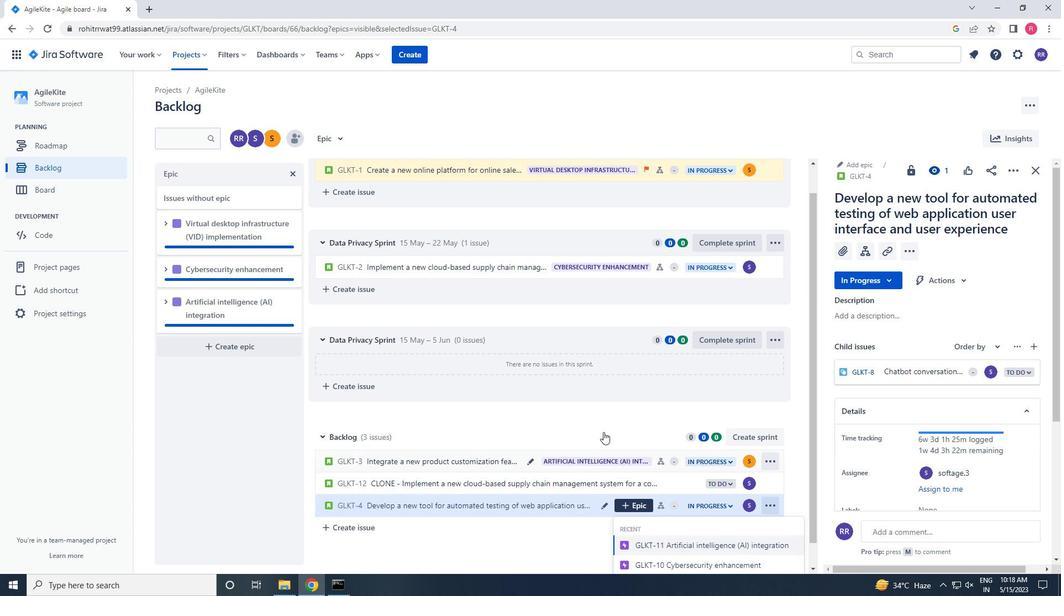 
Action: Mouse moved to (598, 429)
Screenshot: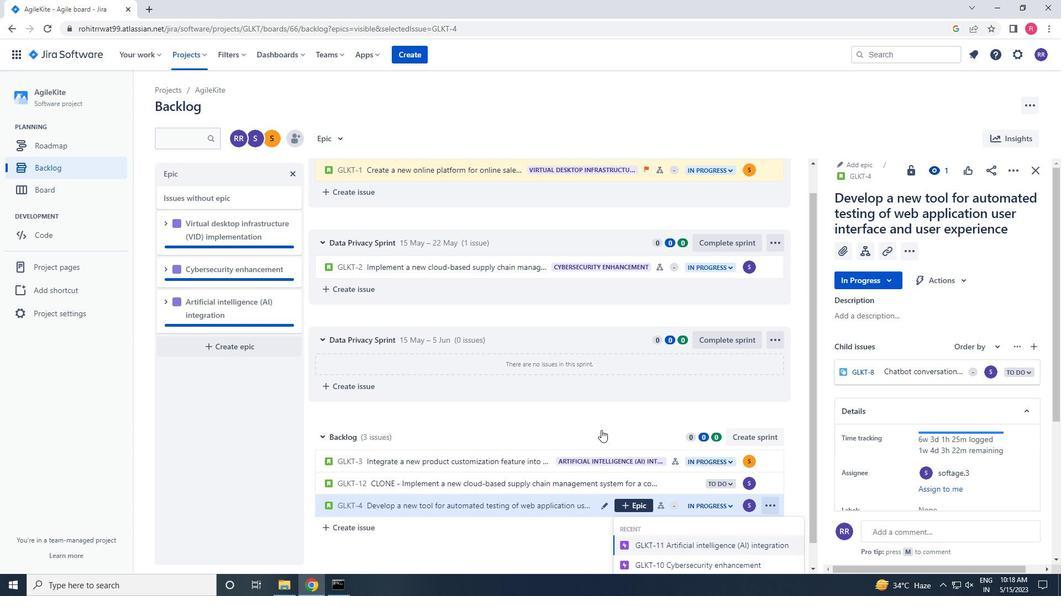 
Action: Mouse scrolled (598, 429) with delta (0, 0)
Screenshot: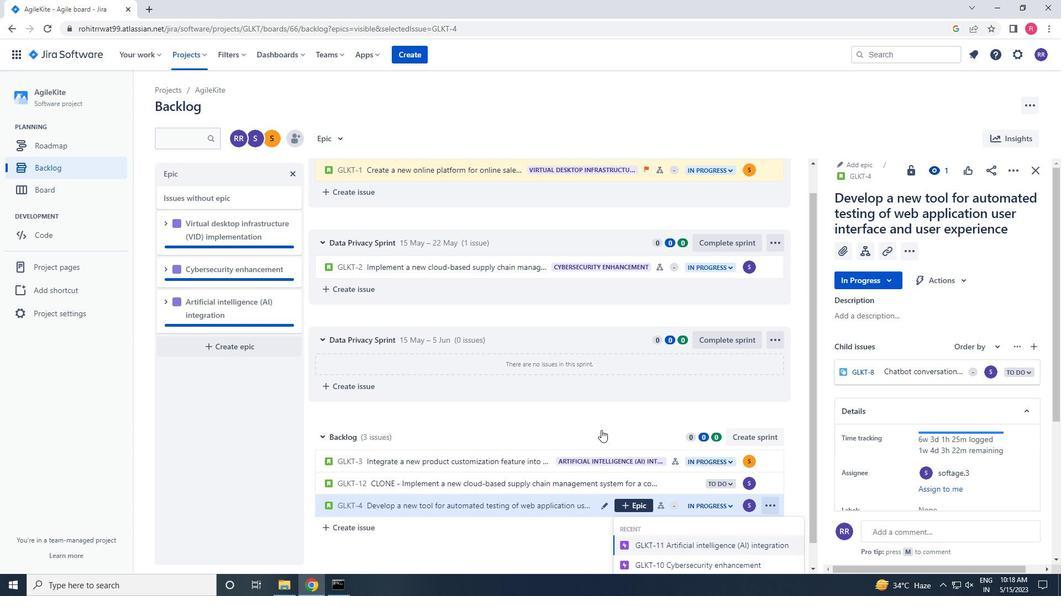 
Action: Mouse scrolled (598, 429) with delta (0, 0)
Screenshot: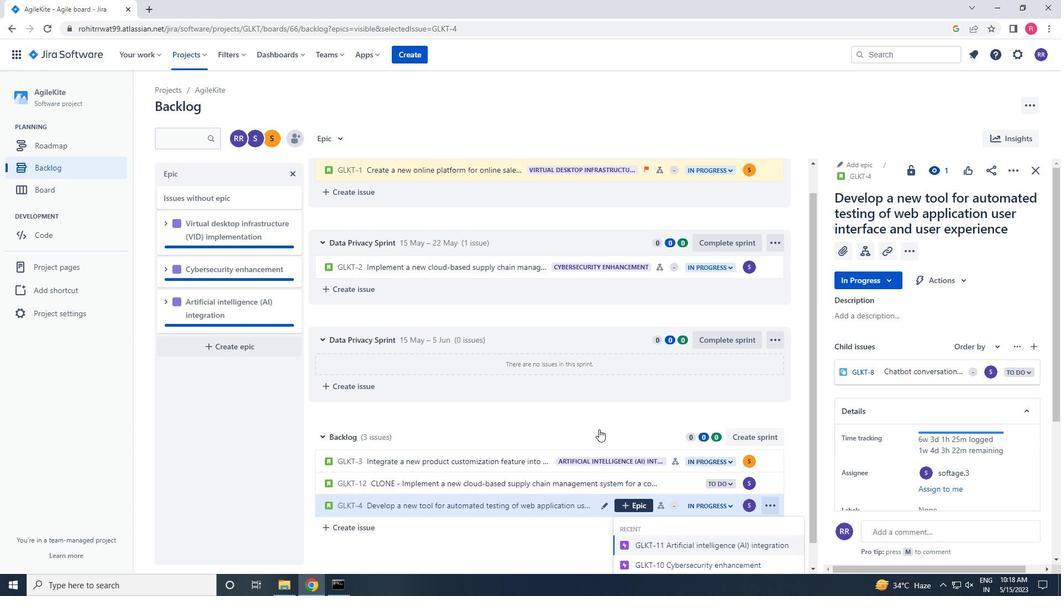 
Action: Mouse scrolled (598, 429) with delta (0, 0)
Screenshot: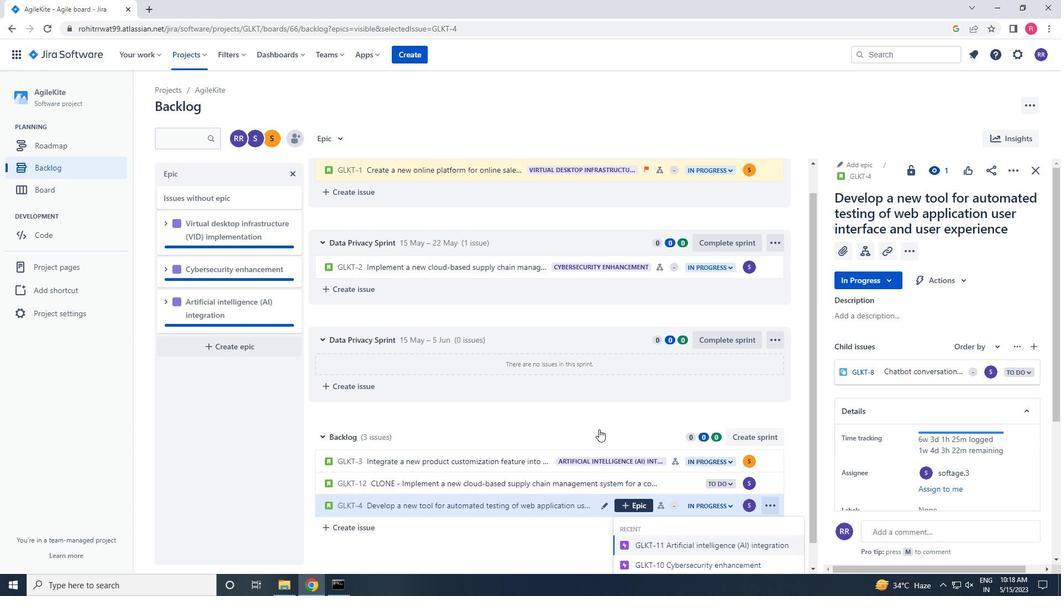 
Action: Mouse moved to (683, 560)
Screenshot: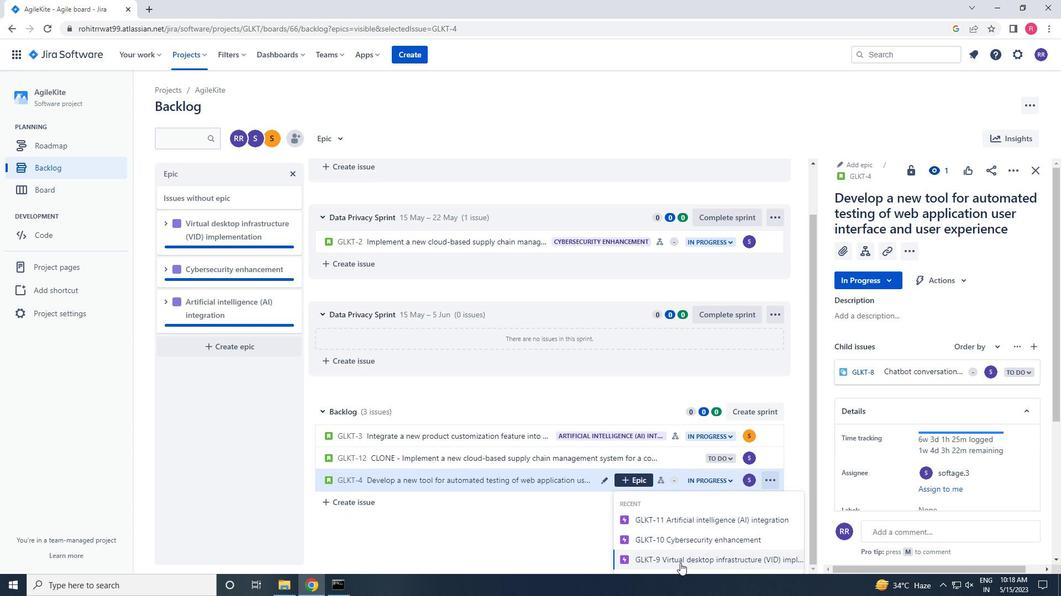 
Action: Mouse pressed left at (683, 560)
Screenshot: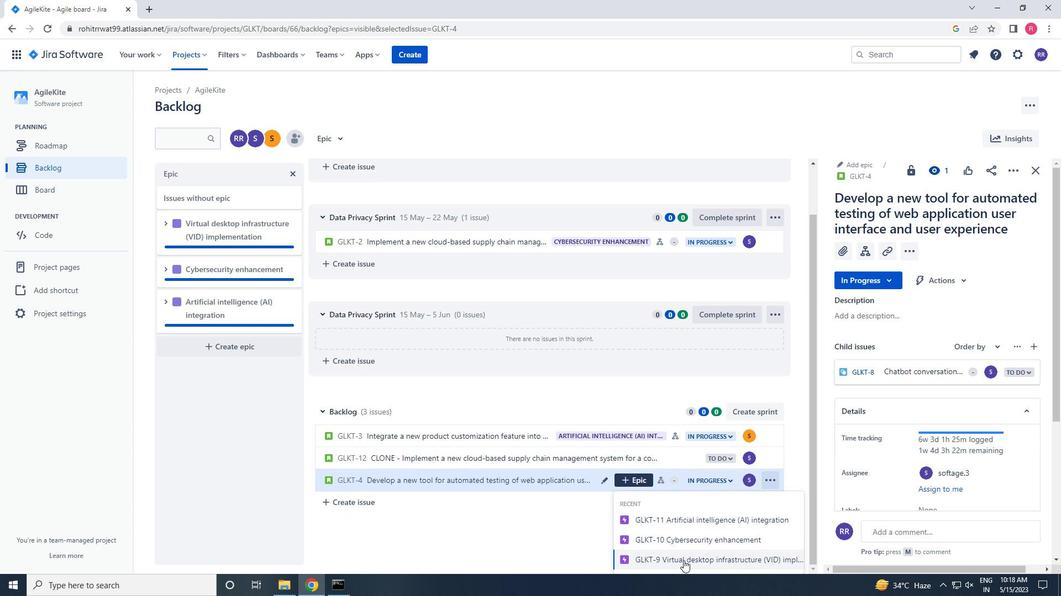 
Action: Mouse moved to (691, 514)
Screenshot: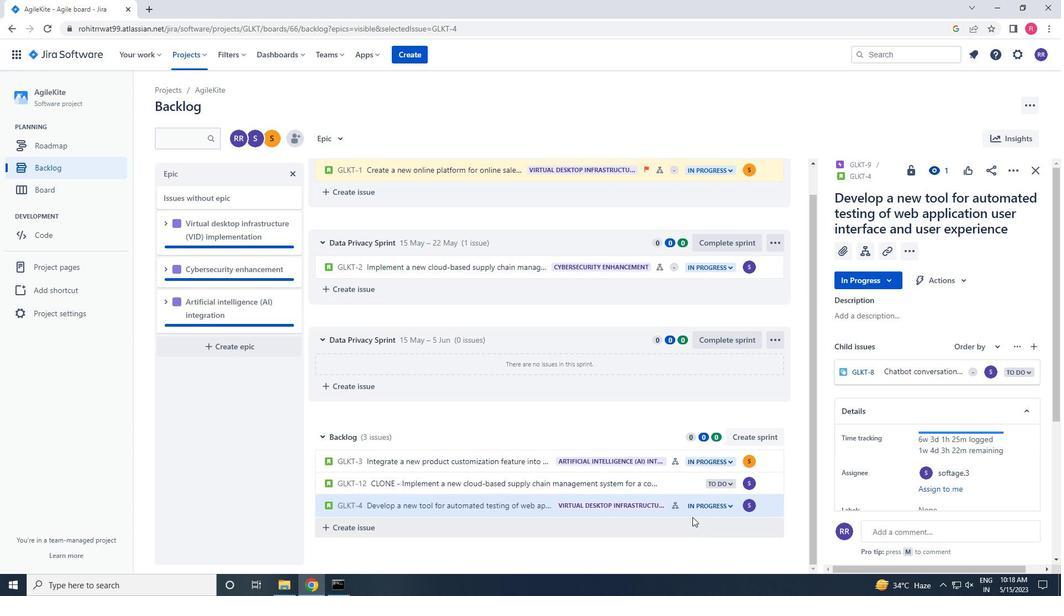 
Action: Mouse scrolled (691, 513) with delta (0, 0)
Screenshot: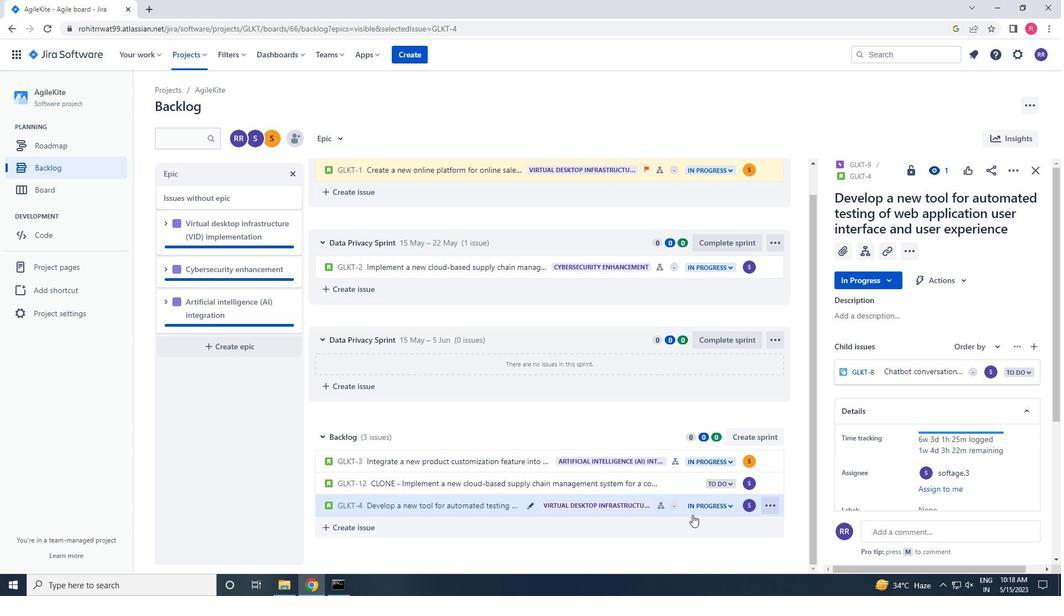 
Action: Mouse scrolled (691, 513) with delta (0, 0)
Screenshot: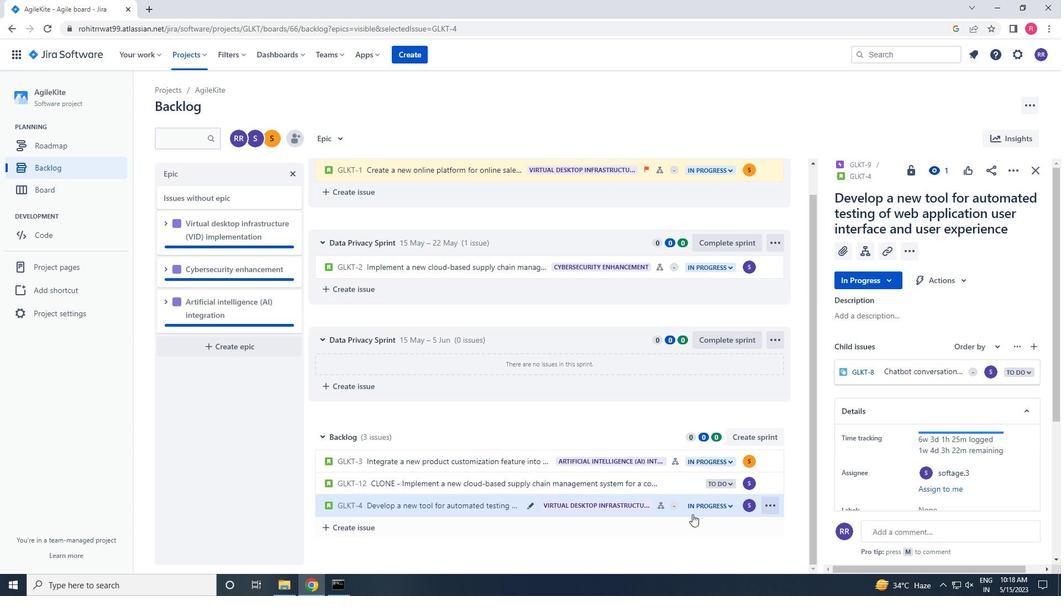 
Action: Mouse moved to (688, 506)
Screenshot: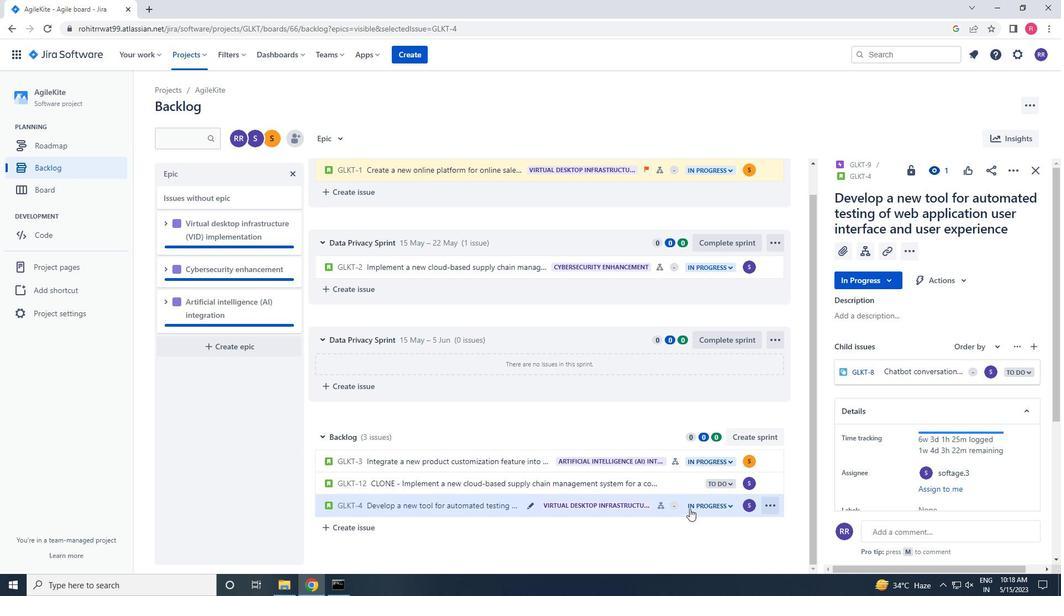 
Action: Mouse scrolled (688, 507) with delta (0, 0)
Screenshot: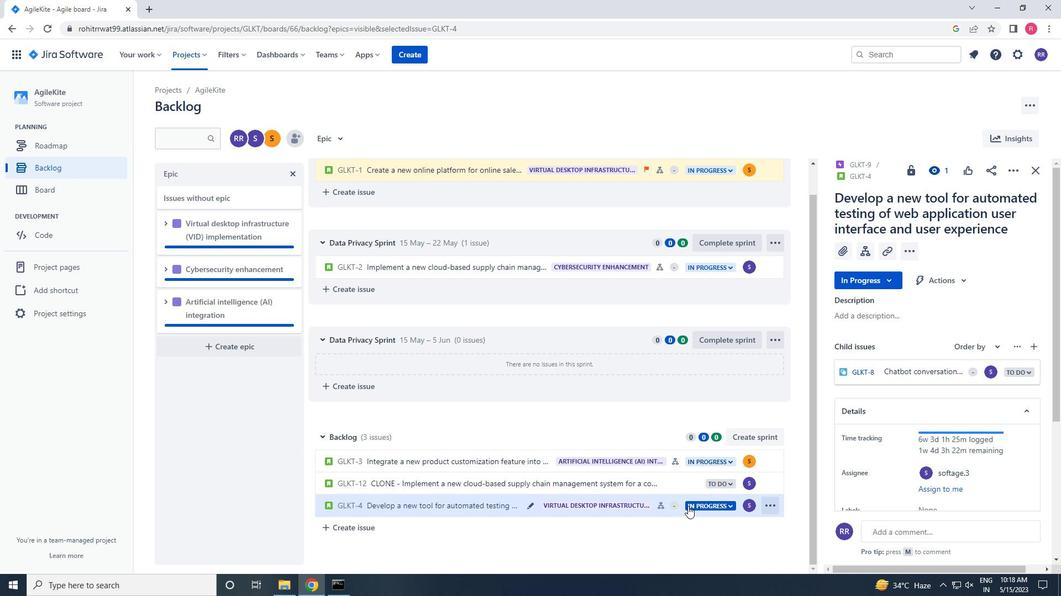 
Action: Mouse scrolled (688, 507) with delta (0, 0)
Screenshot: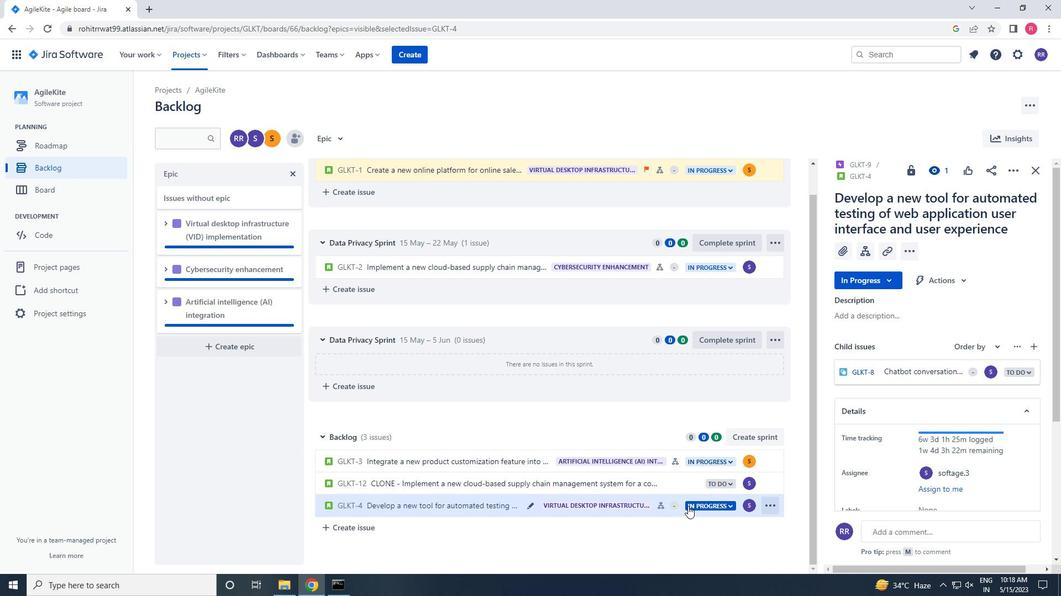 
Action: Mouse scrolled (688, 507) with delta (0, 0)
Screenshot: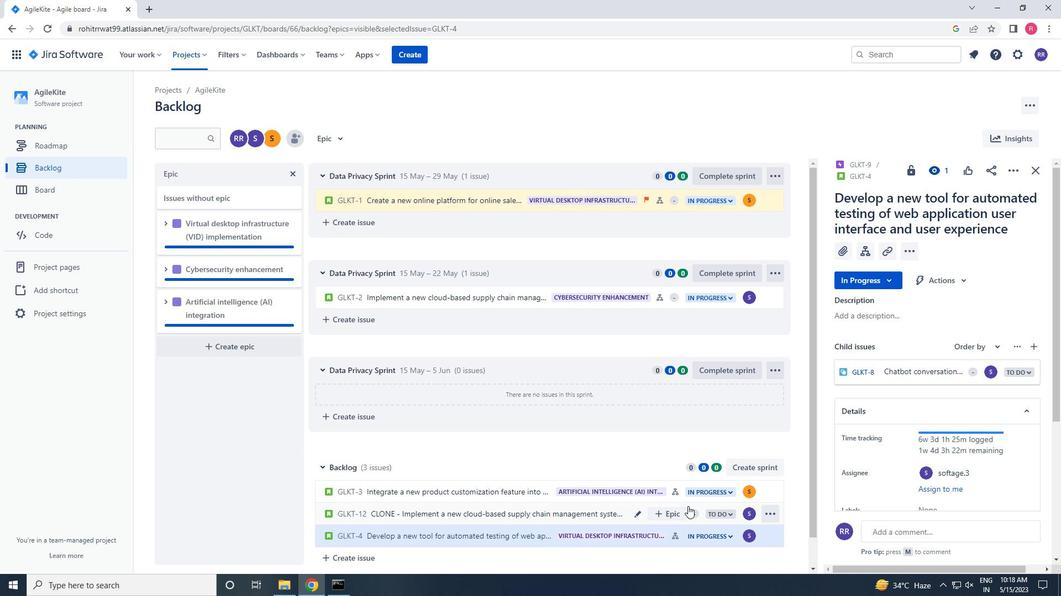
Action: Mouse scrolled (688, 507) with delta (0, 0)
Screenshot: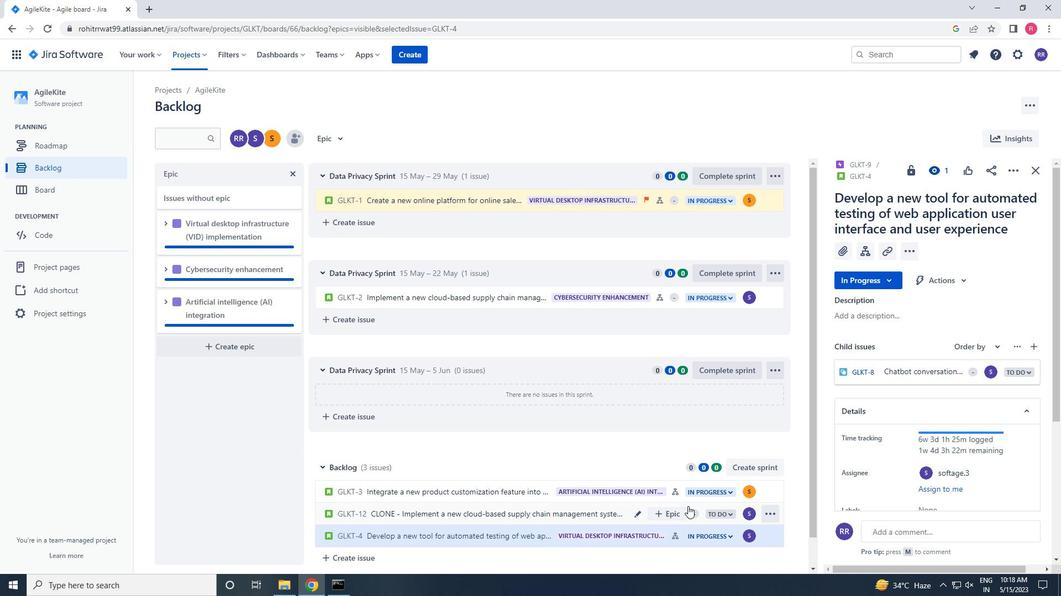 
